 Task: For heading Calibri with Bold.  font size for heading24,  'Change the font style of data to'Bell MT.  and font size to 16,  Change the alignment of both headline & data to Align middle & Align Center.  In the sheet   Fusion Sales log book
Action: Mouse moved to (177, 248)
Screenshot: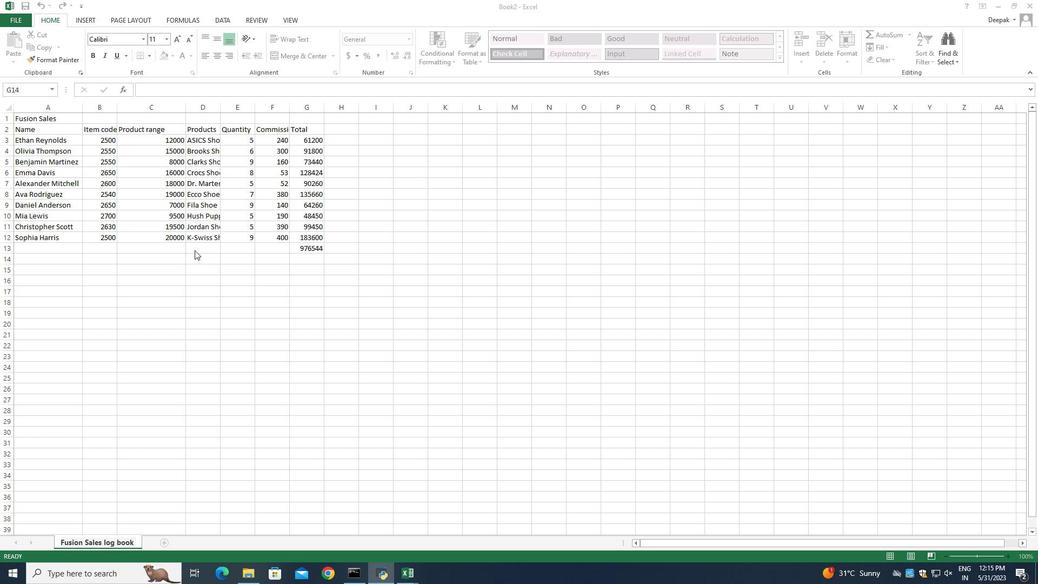 
Action: Mouse scrolled (177, 248) with delta (0, 0)
Screenshot: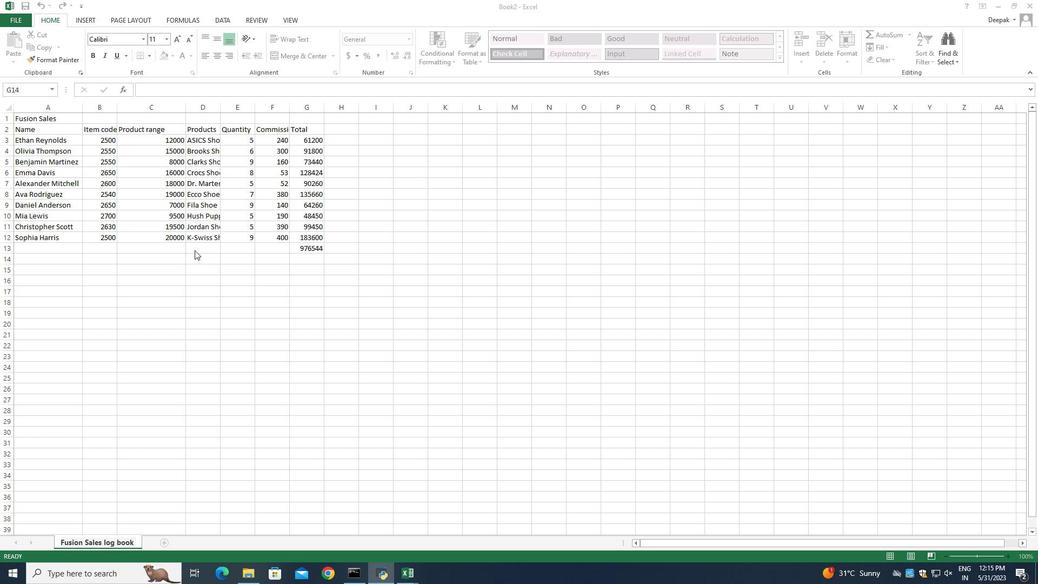 
Action: Mouse moved to (176, 248)
Screenshot: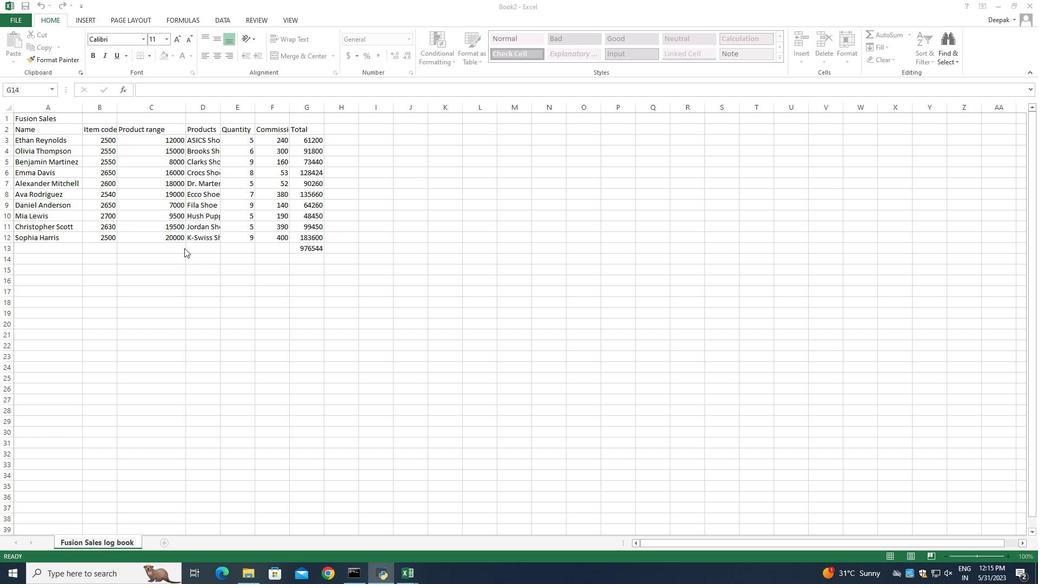 
Action: Mouse scrolled (176, 248) with delta (0, 0)
Screenshot: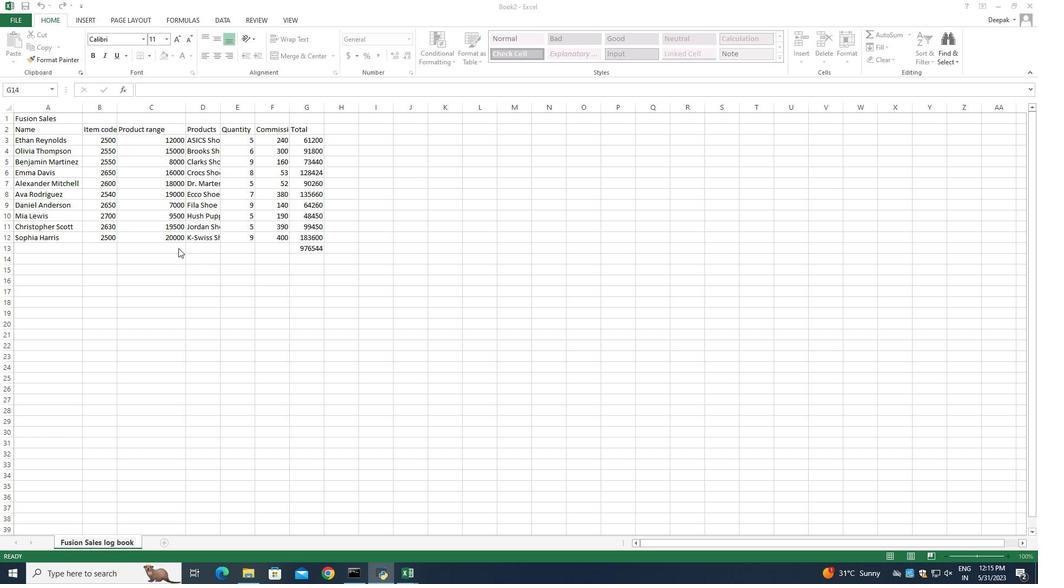
Action: Mouse moved to (25, 126)
Screenshot: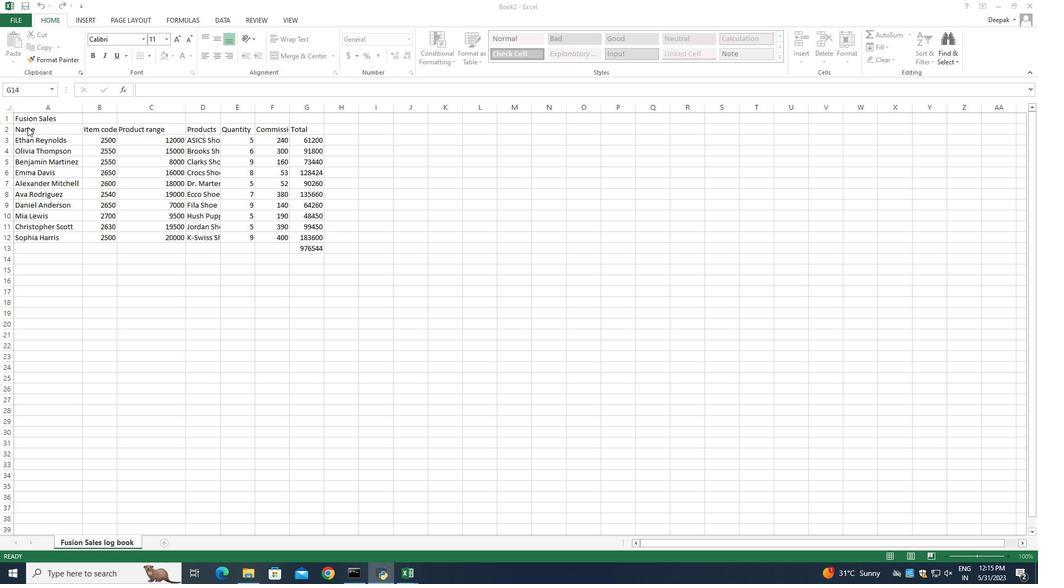 
Action: Mouse pressed left at (25, 126)
Screenshot: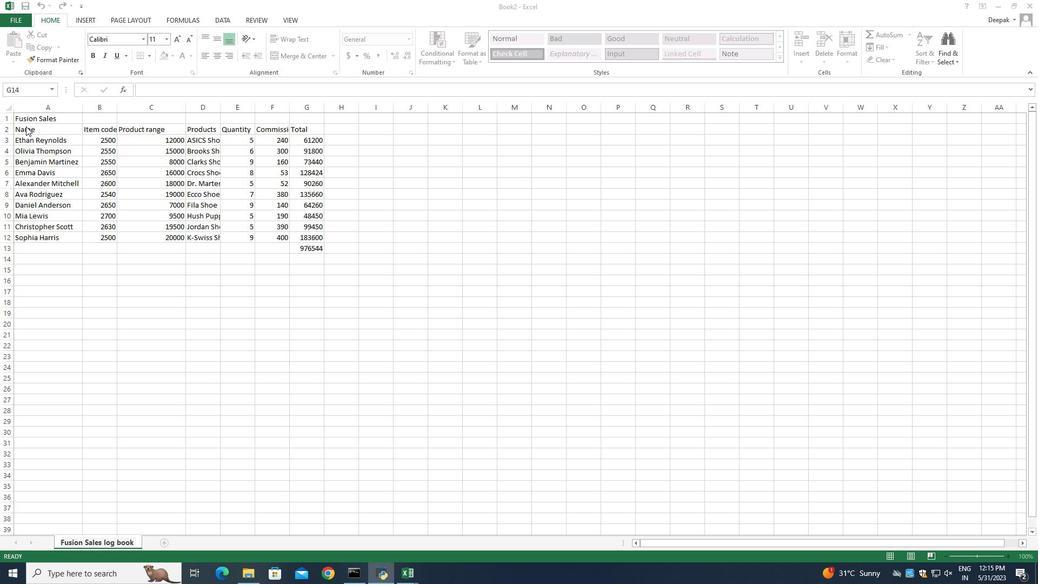 
Action: Mouse moved to (17, 129)
Screenshot: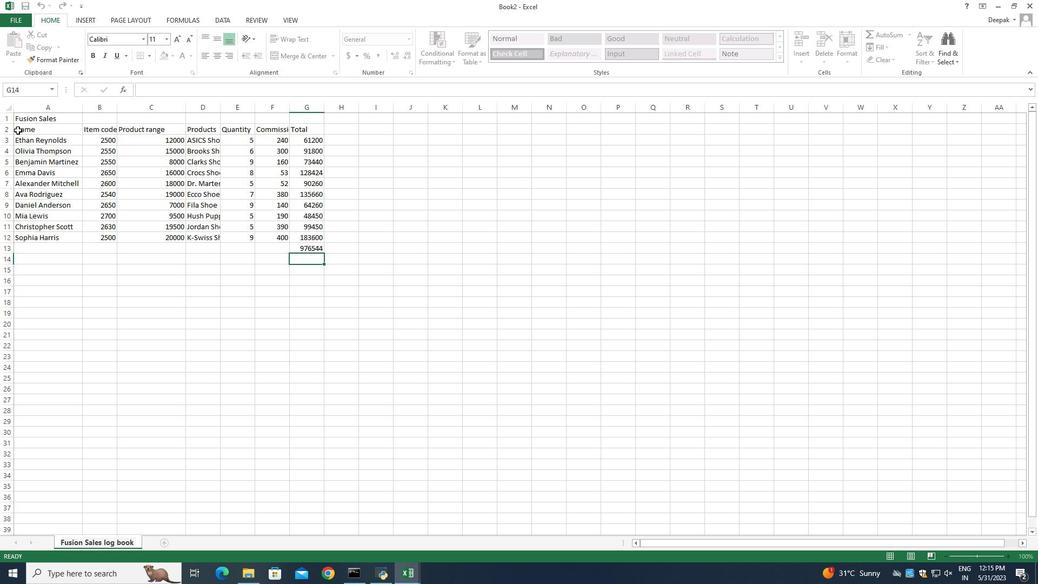 
Action: Mouse pressed left at (17, 129)
Screenshot: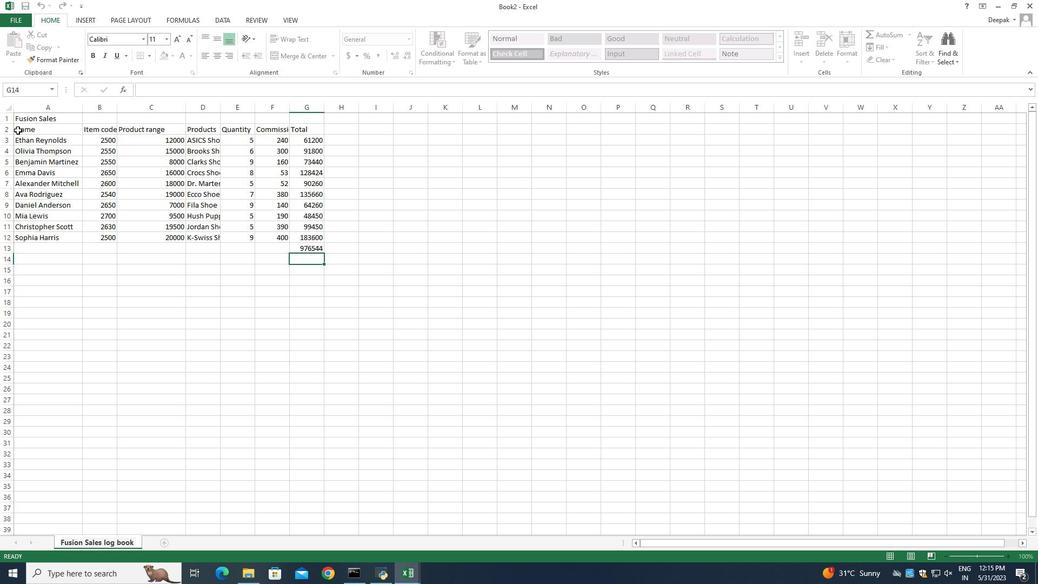 
Action: Mouse moved to (141, 40)
Screenshot: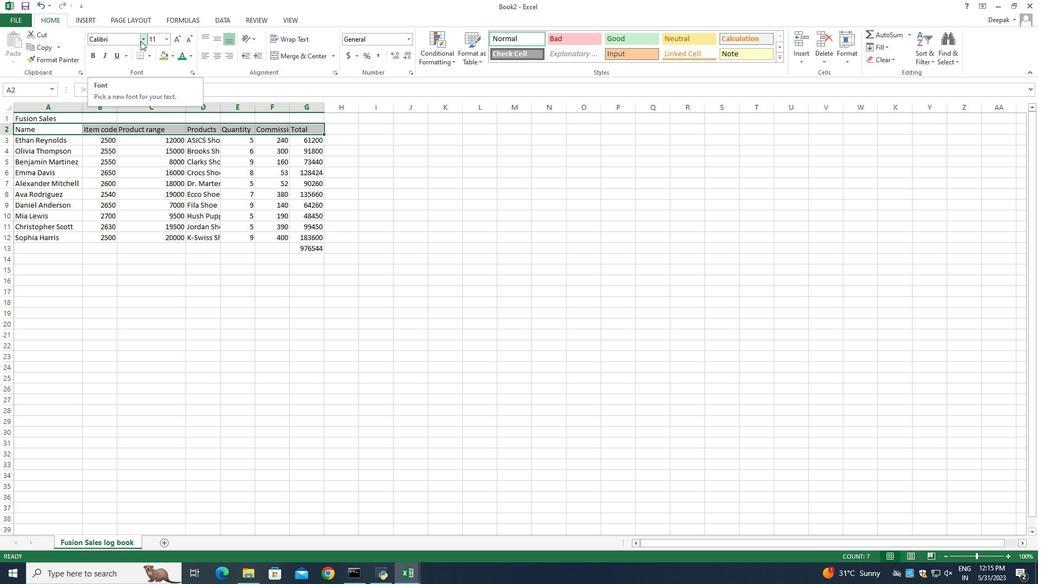 
Action: Mouse pressed left at (141, 40)
Screenshot: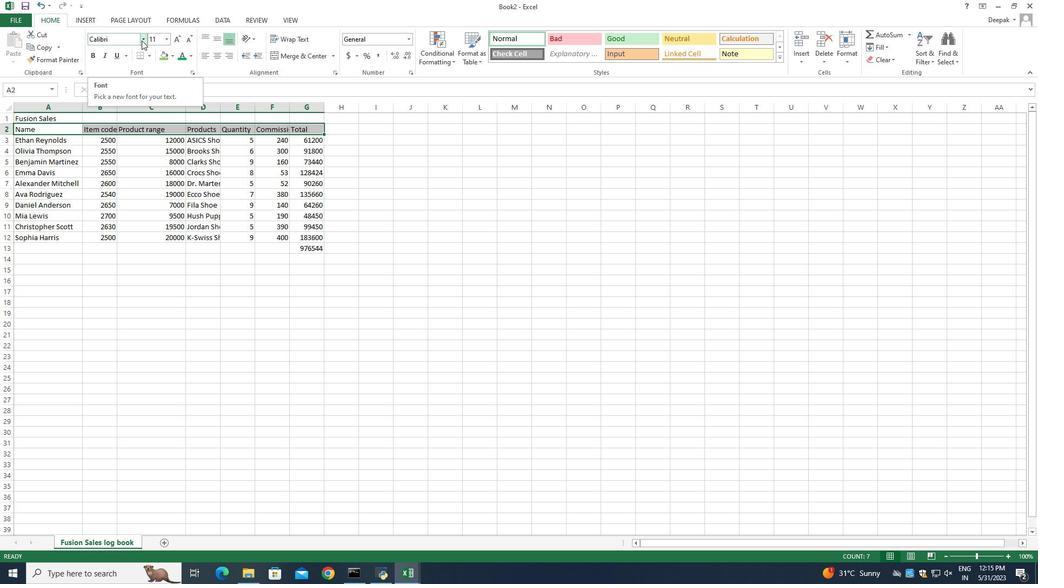 
Action: Mouse moved to (147, 78)
Screenshot: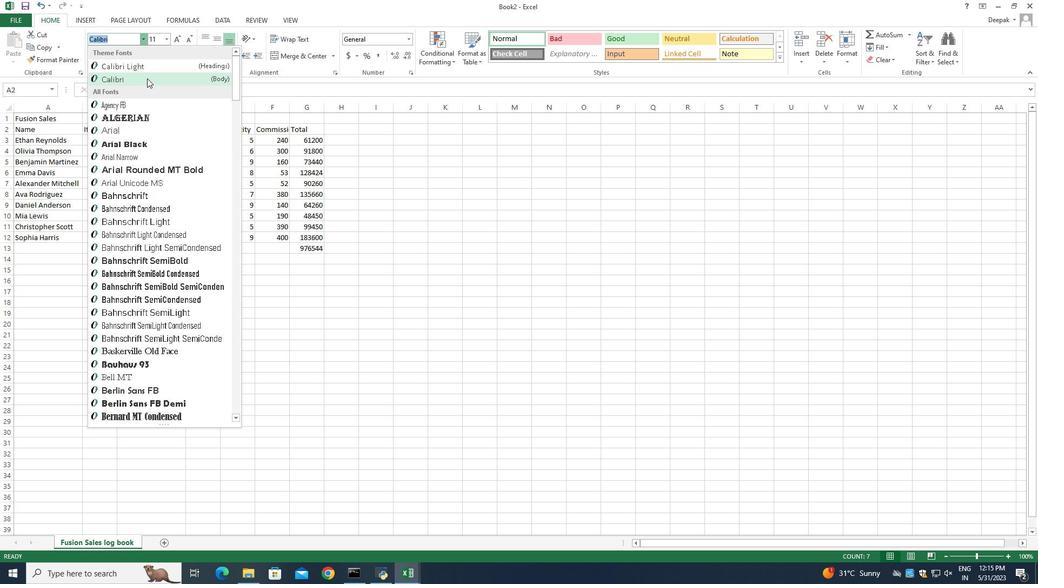 
Action: Mouse pressed left at (147, 78)
Screenshot: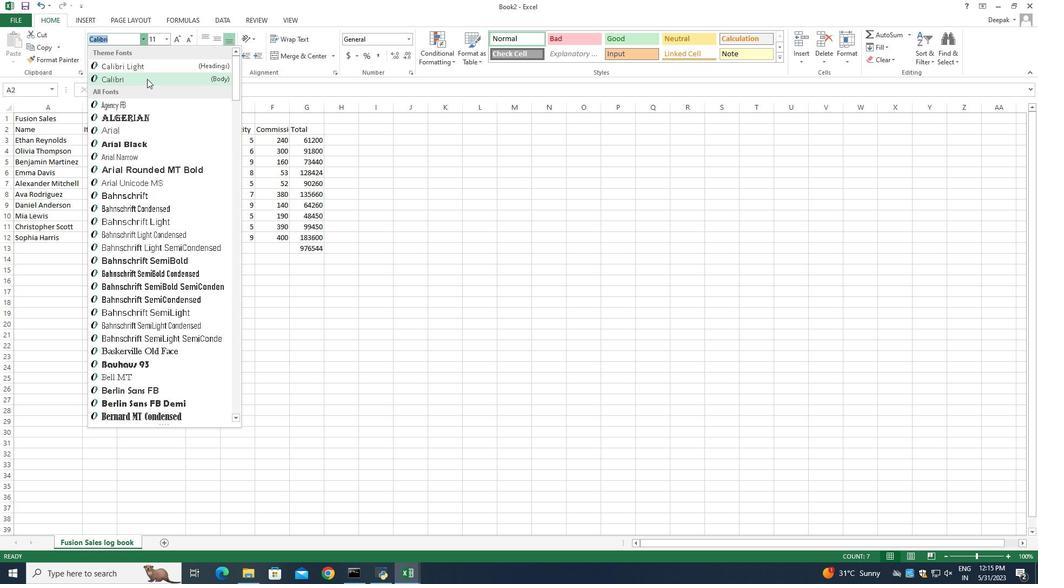 
Action: Mouse moved to (88, 56)
Screenshot: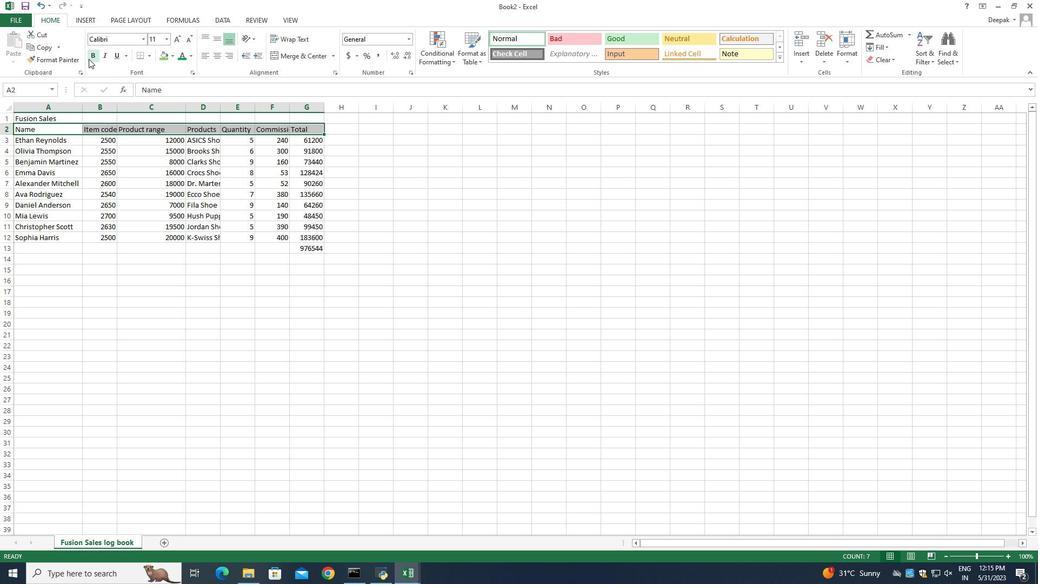 
Action: Mouse pressed left at (88, 56)
Screenshot: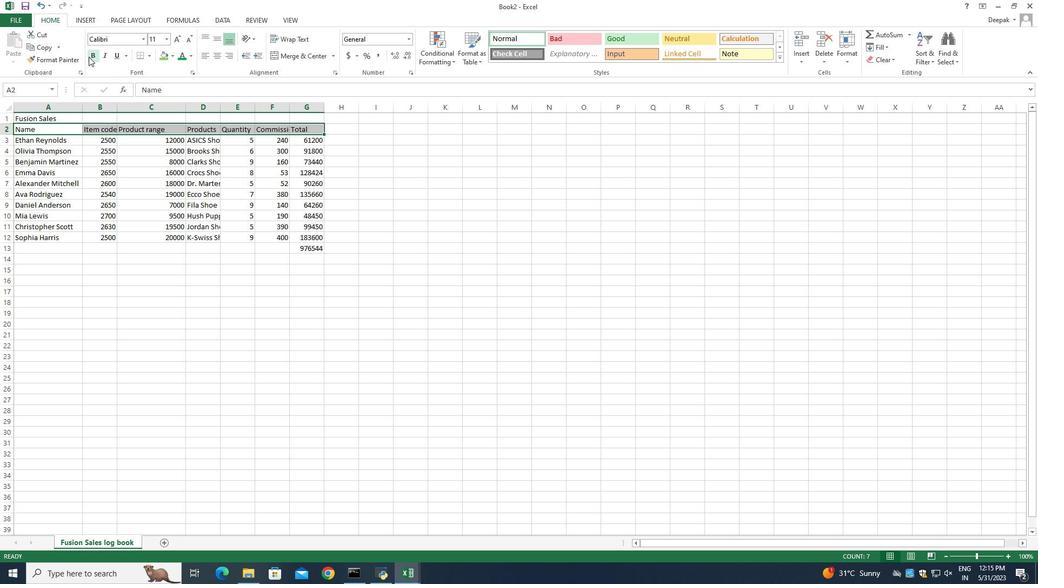 
Action: Mouse moved to (166, 40)
Screenshot: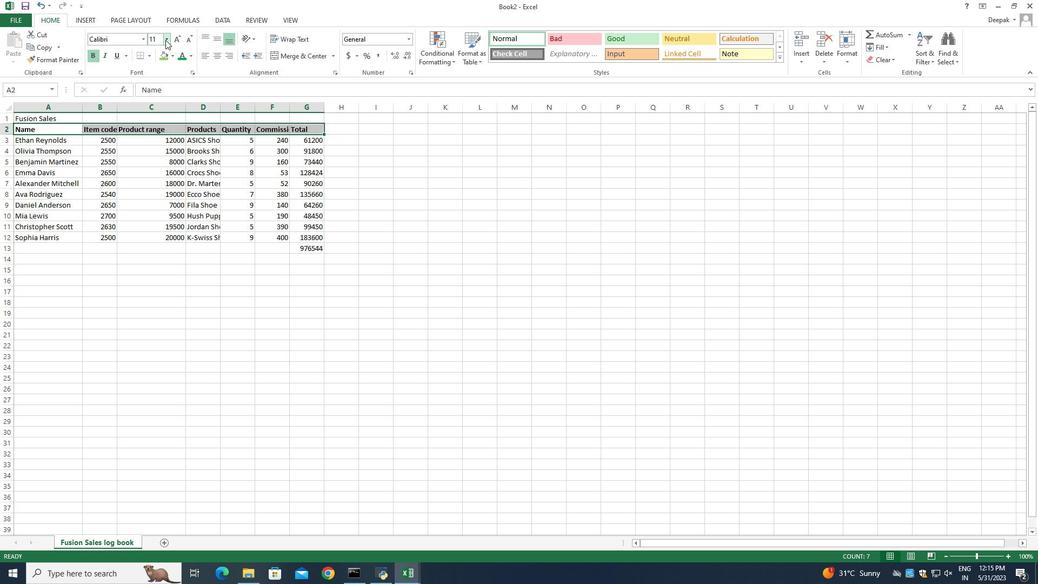 
Action: Mouse pressed left at (166, 40)
Screenshot: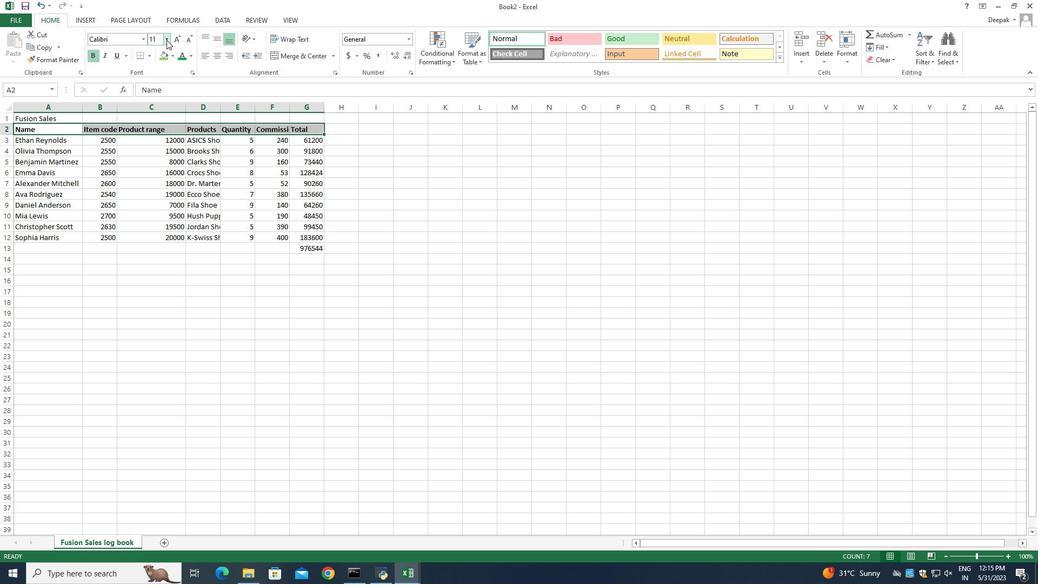 
Action: Mouse moved to (158, 152)
Screenshot: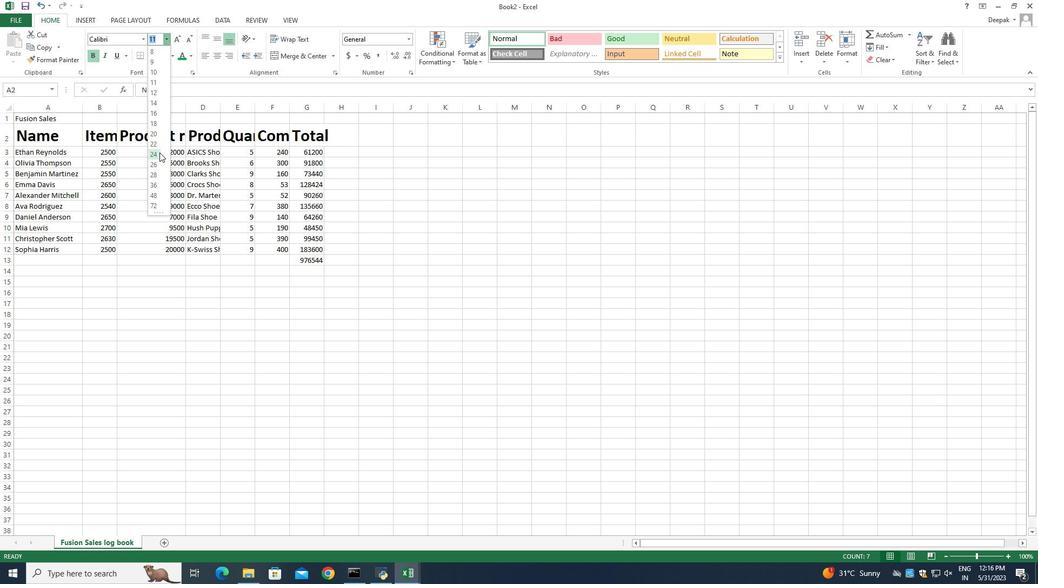 
Action: Mouse pressed left at (158, 152)
Screenshot: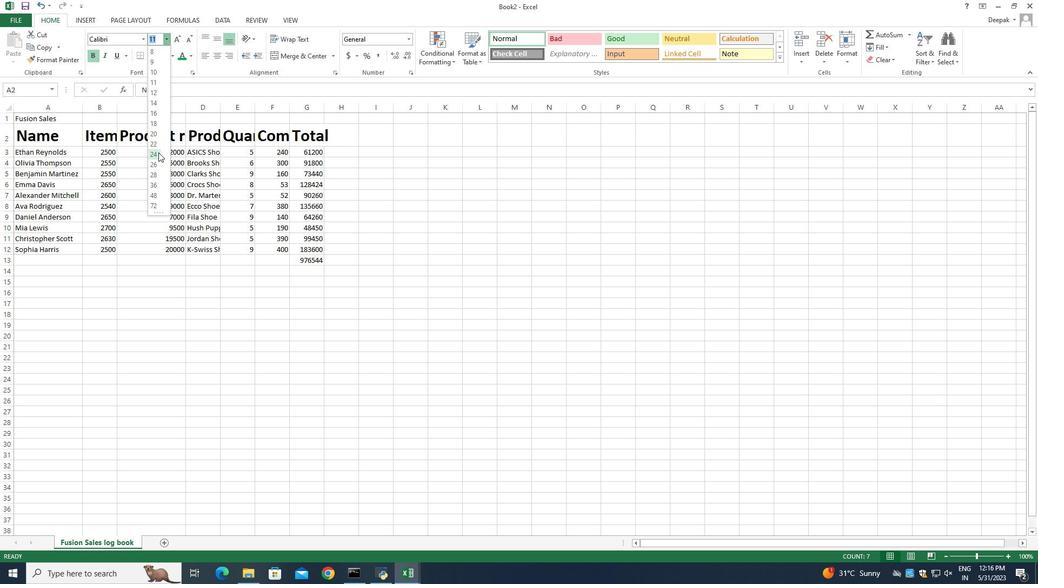 
Action: Mouse moved to (20, 153)
Screenshot: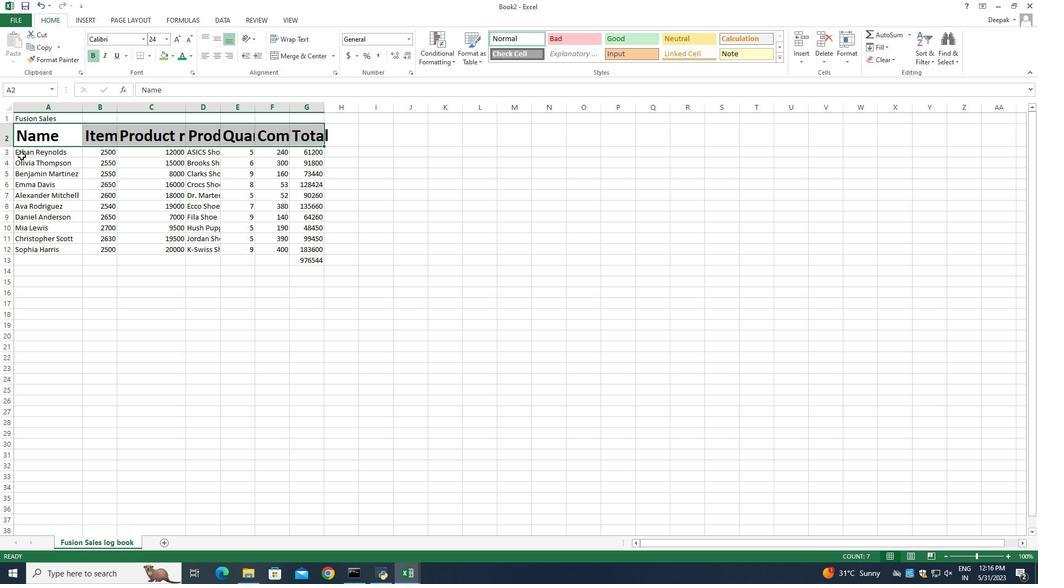 
Action: Mouse pressed left at (20, 153)
Screenshot: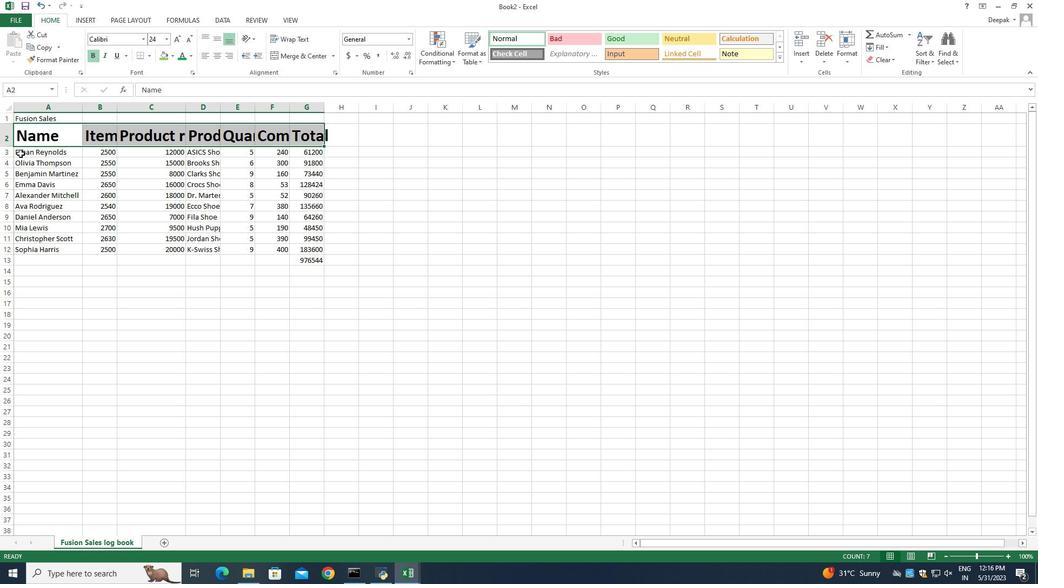 
Action: Mouse moved to (142, 38)
Screenshot: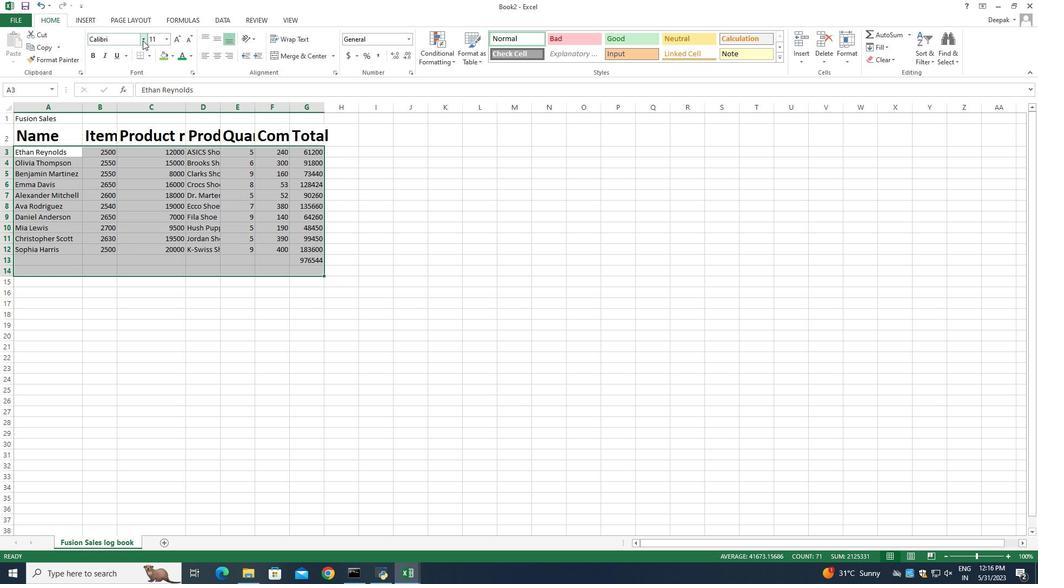
Action: Mouse pressed left at (142, 38)
Screenshot: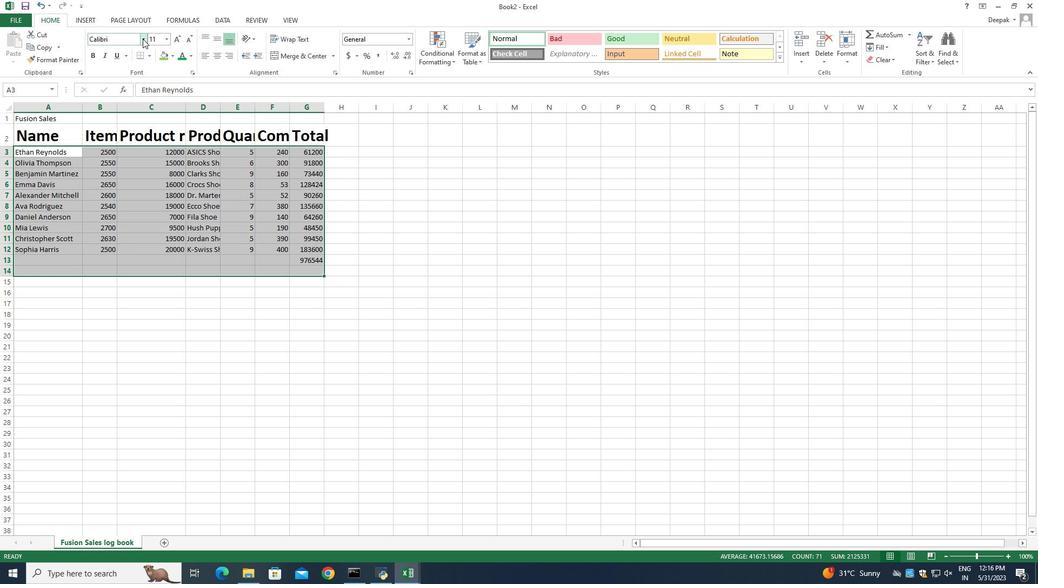 
Action: Mouse moved to (146, 124)
Screenshot: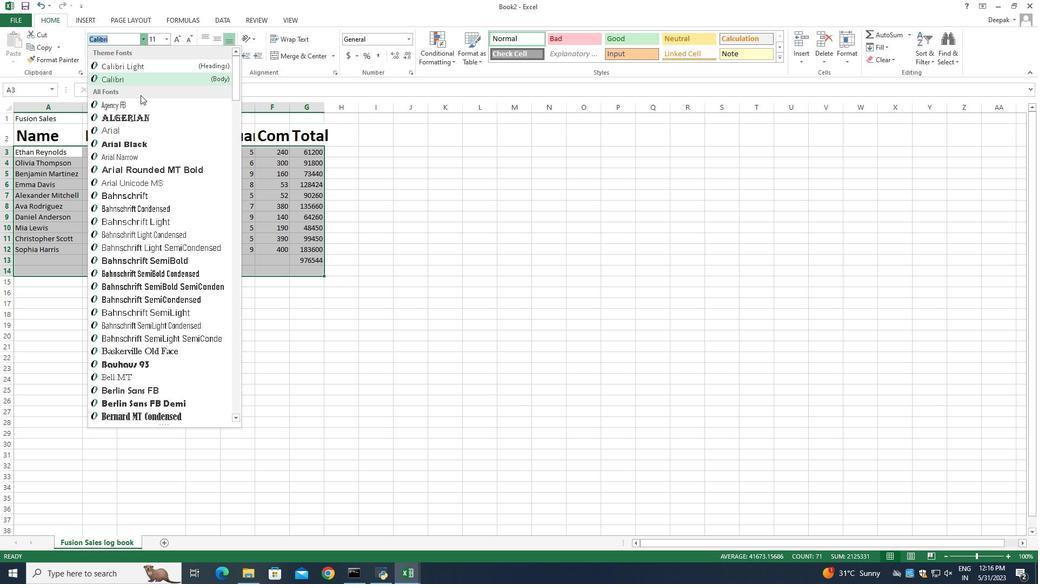
Action: Mouse scrolled (146, 124) with delta (0, 0)
Screenshot: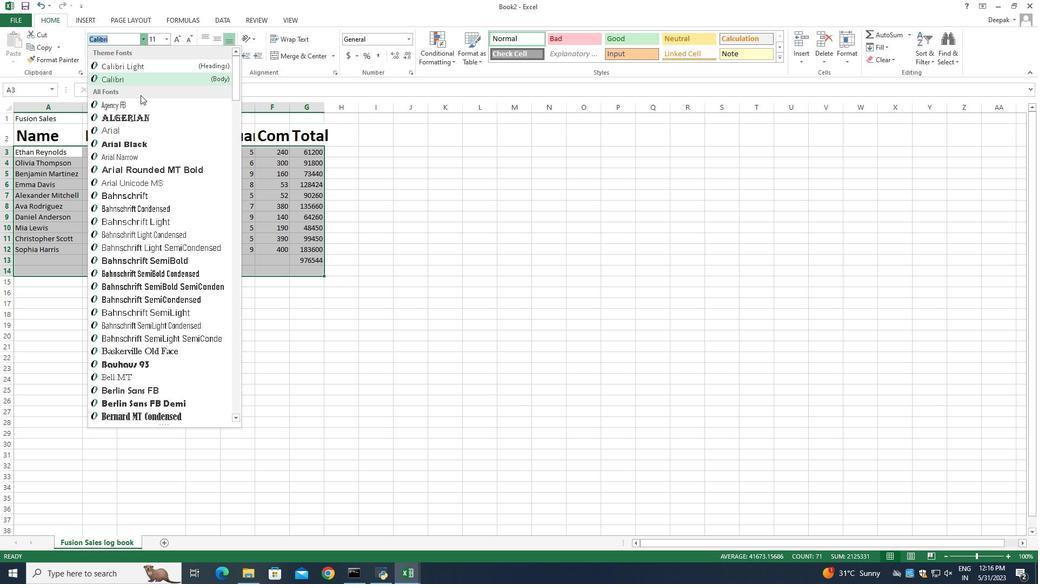 
Action: Mouse moved to (147, 127)
Screenshot: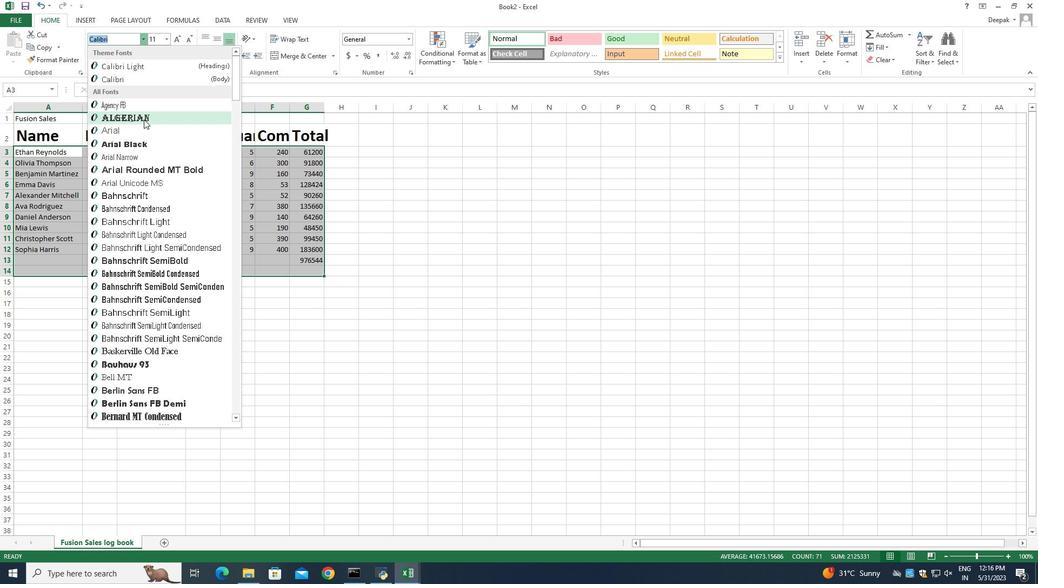 
Action: Mouse scrolled (147, 127) with delta (0, 0)
Screenshot: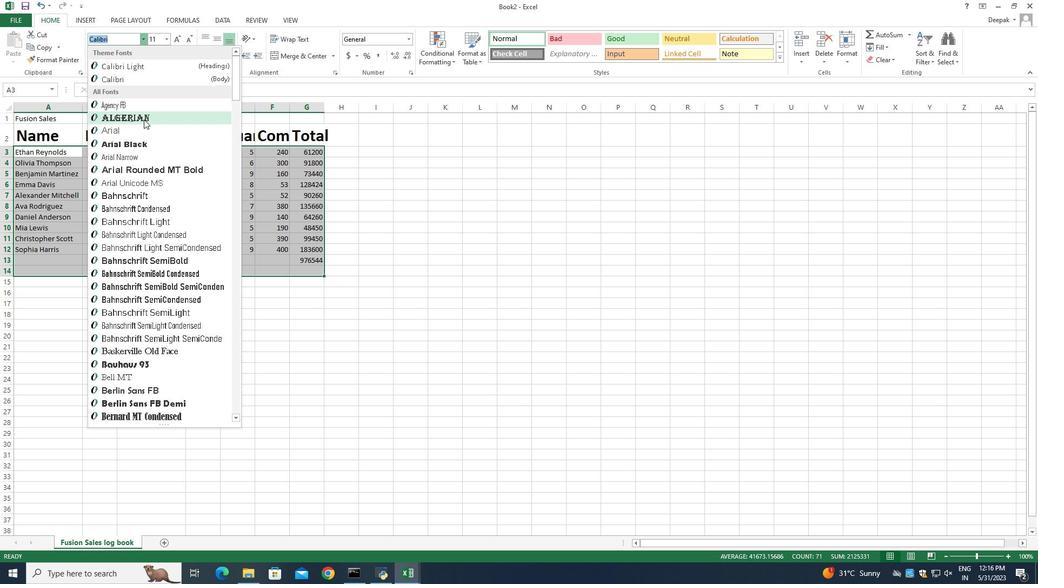 
Action: Mouse moved to (147, 128)
Screenshot: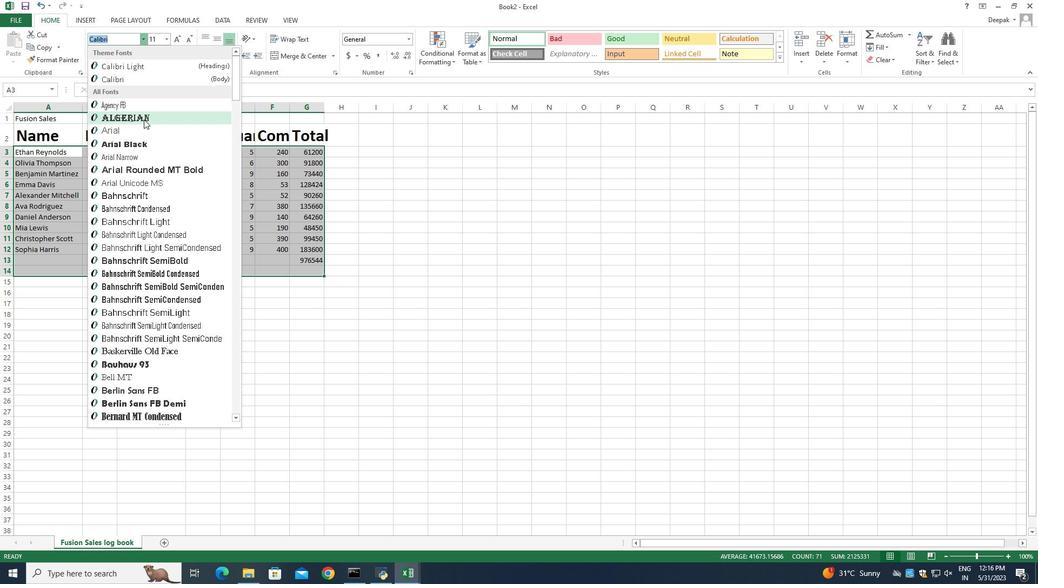 
Action: Mouse scrolled (147, 128) with delta (0, 0)
Screenshot: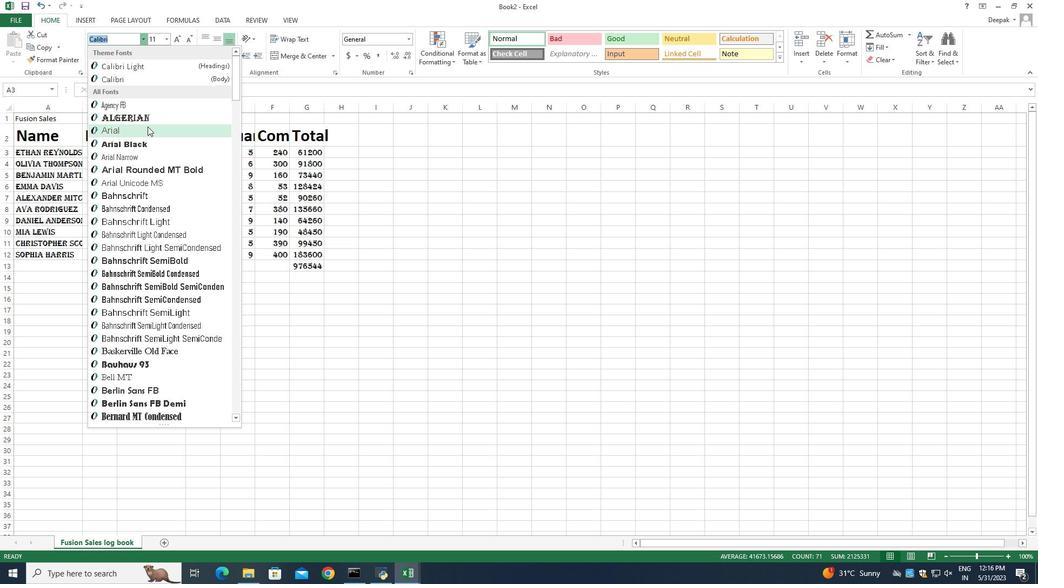 
Action: Mouse scrolled (147, 128) with delta (0, 0)
Screenshot: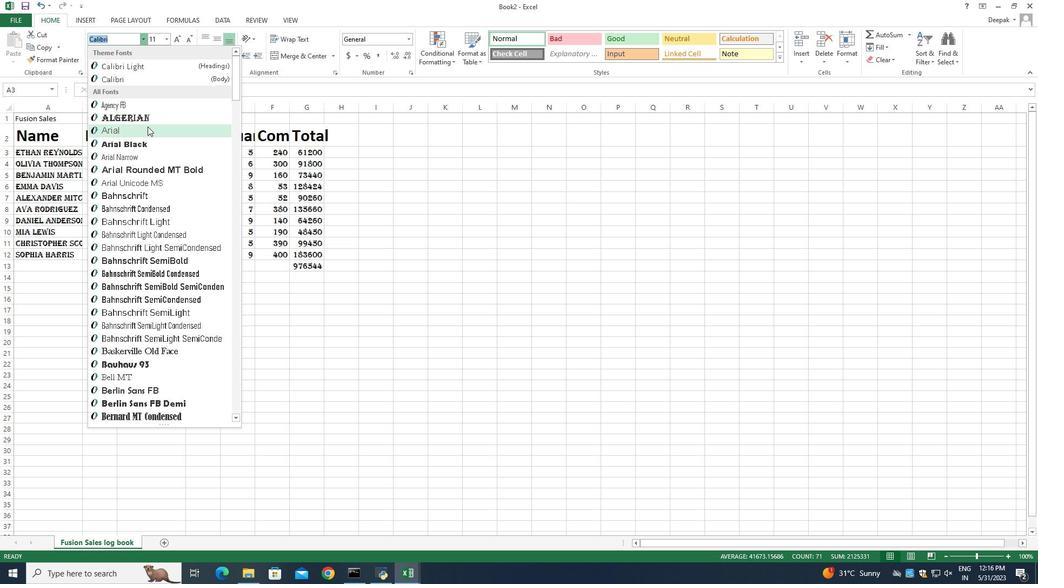 
Action: Mouse scrolled (147, 128) with delta (0, 0)
Screenshot: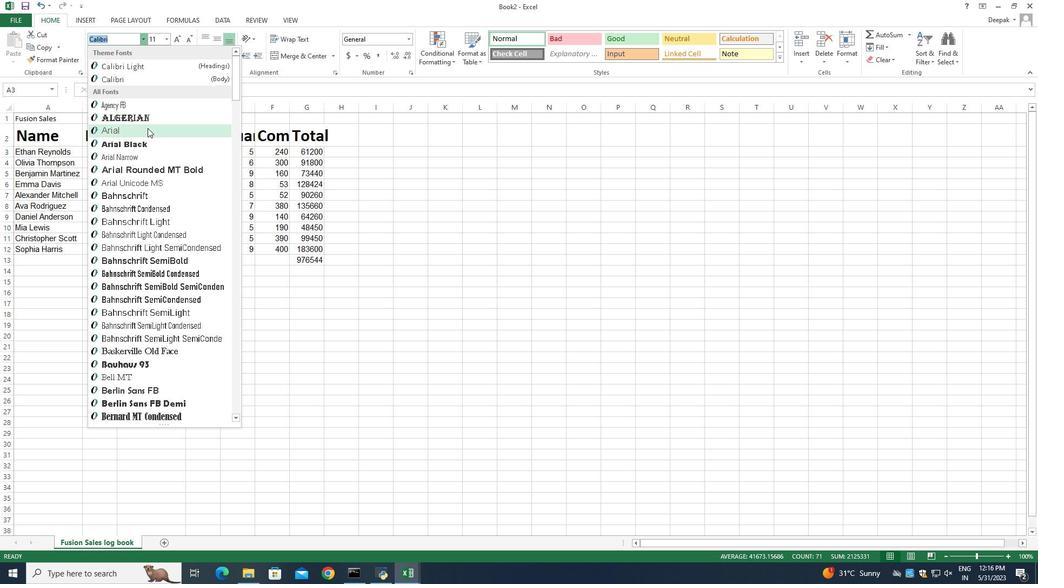 
Action: Mouse moved to (149, 375)
Screenshot: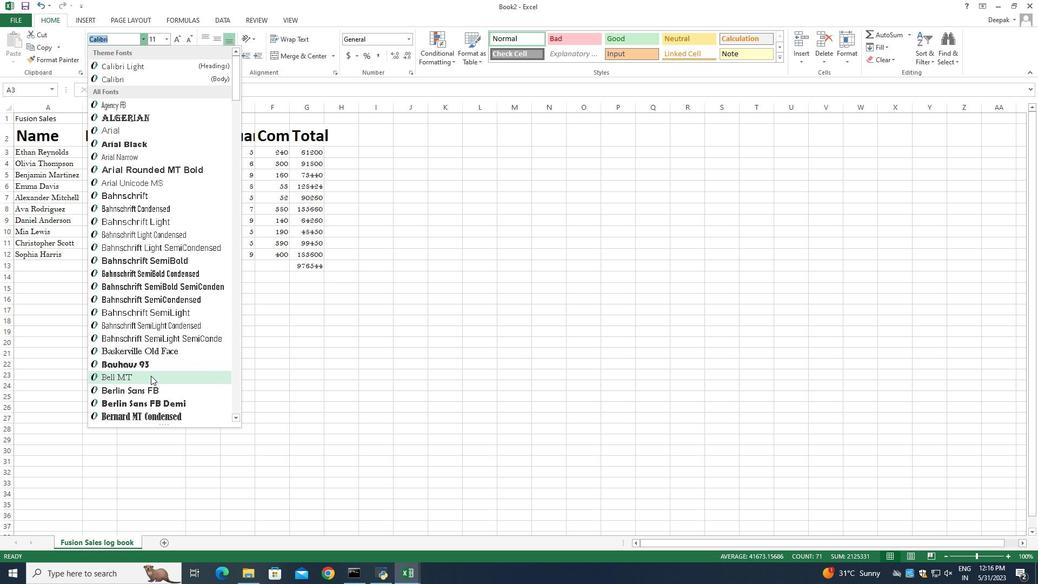 
Action: Mouse pressed left at (149, 375)
Screenshot: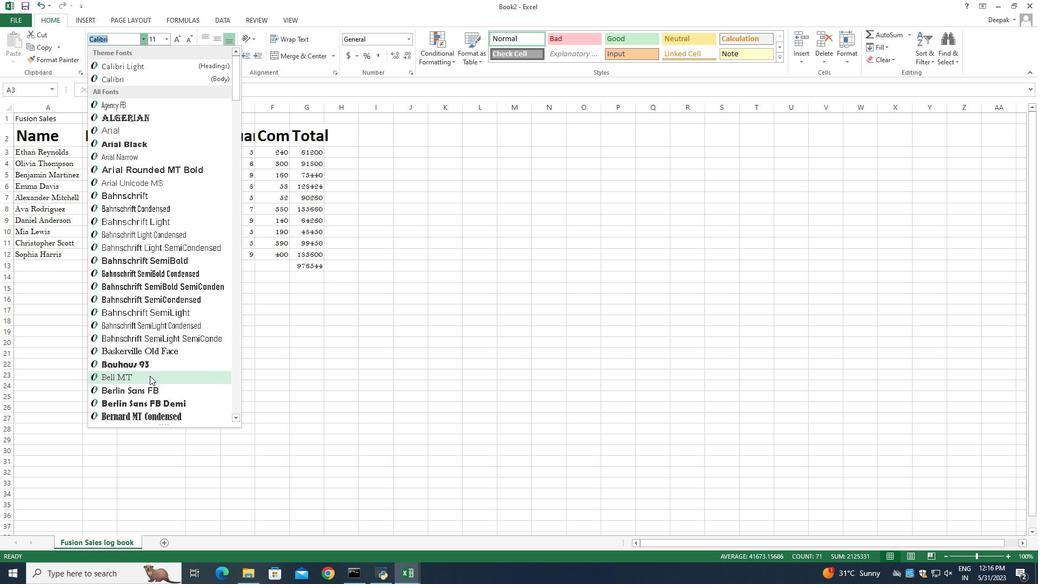 
Action: Mouse moved to (167, 39)
Screenshot: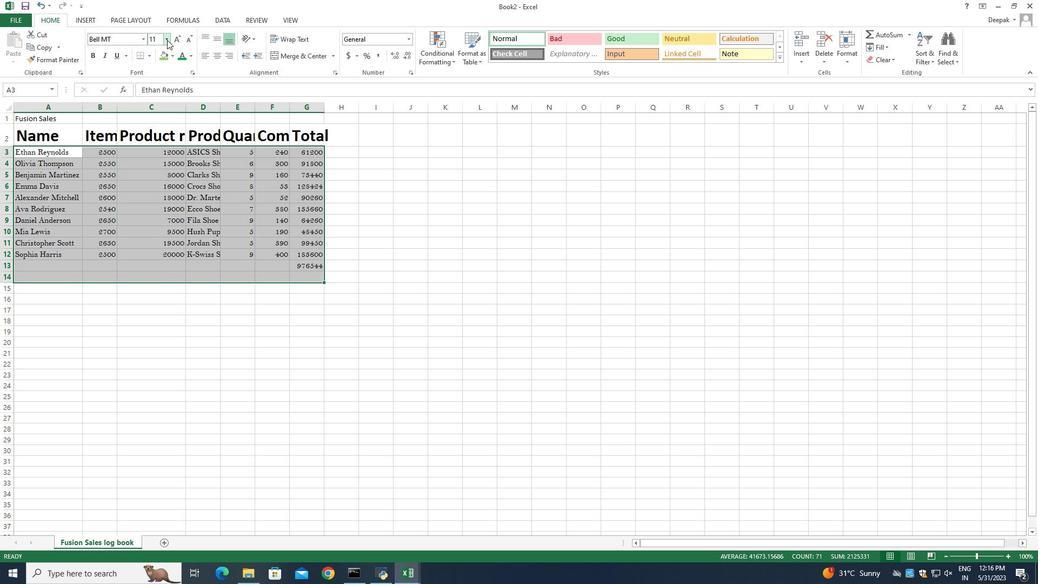 
Action: Mouse pressed left at (167, 39)
Screenshot: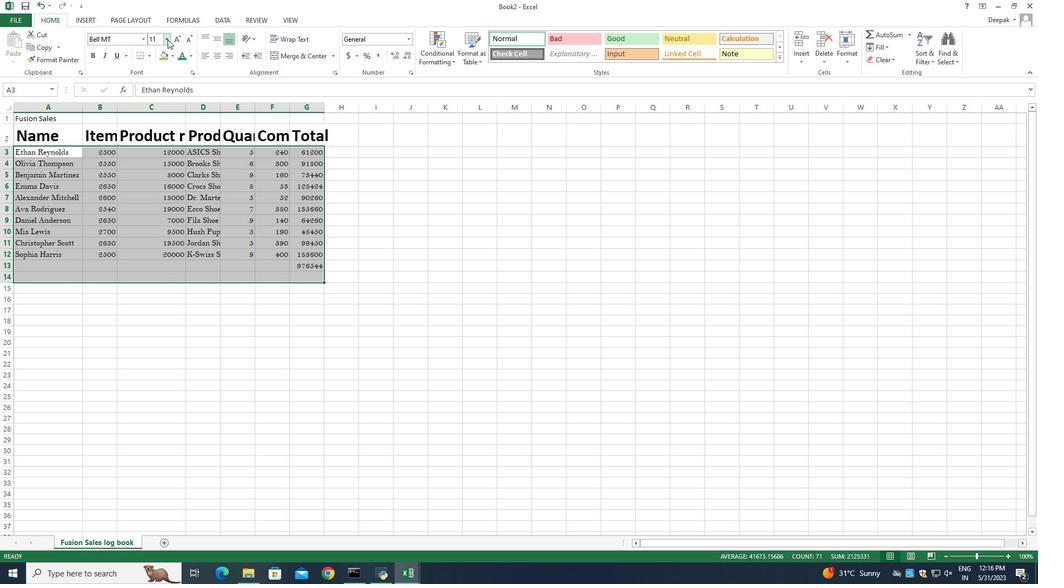 
Action: Mouse moved to (155, 113)
Screenshot: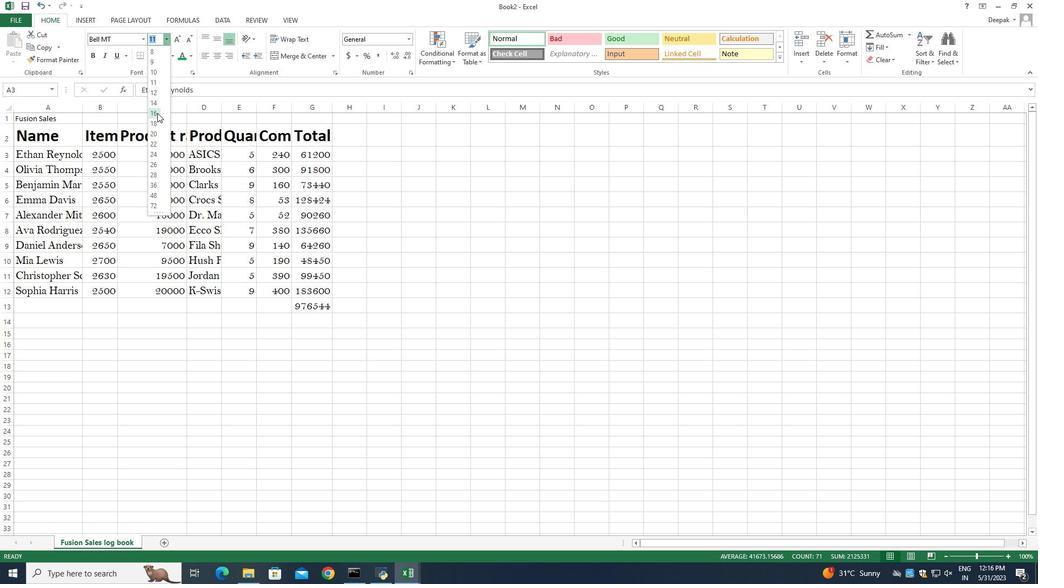 
Action: Mouse pressed left at (155, 113)
Screenshot: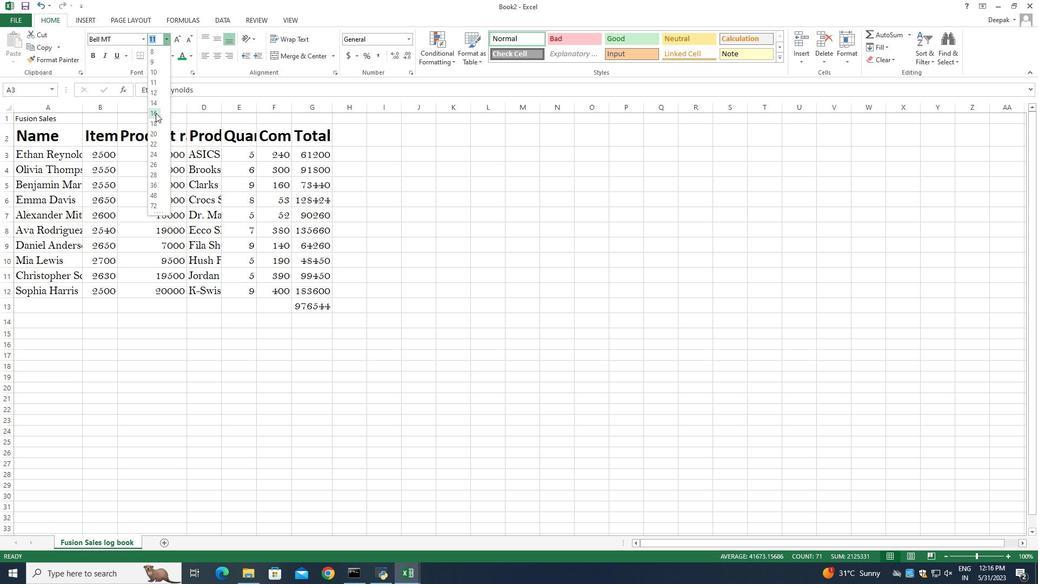 
Action: Mouse moved to (51, 137)
Screenshot: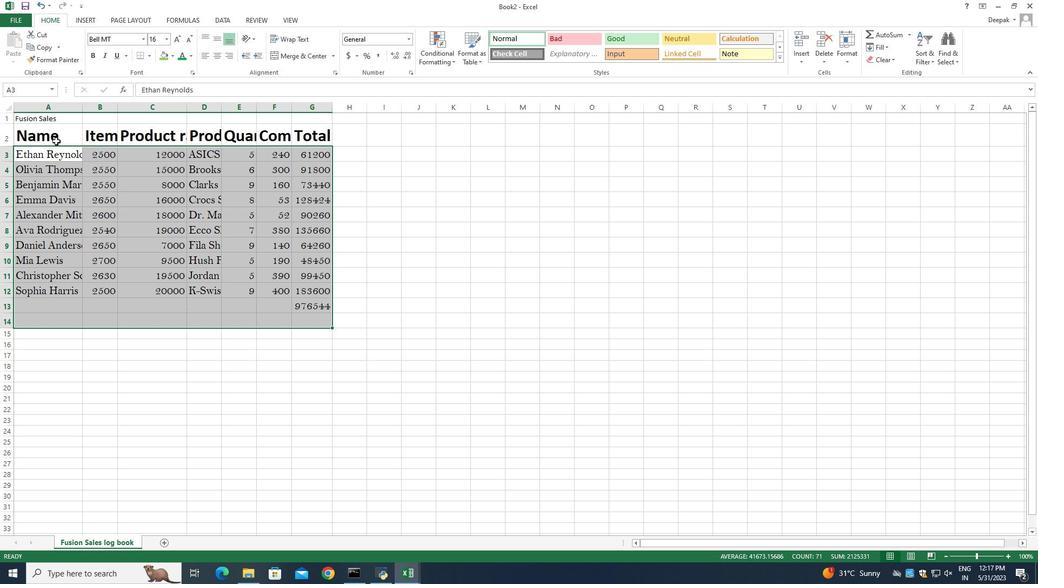 
Action: Mouse pressed left at (51, 137)
Screenshot: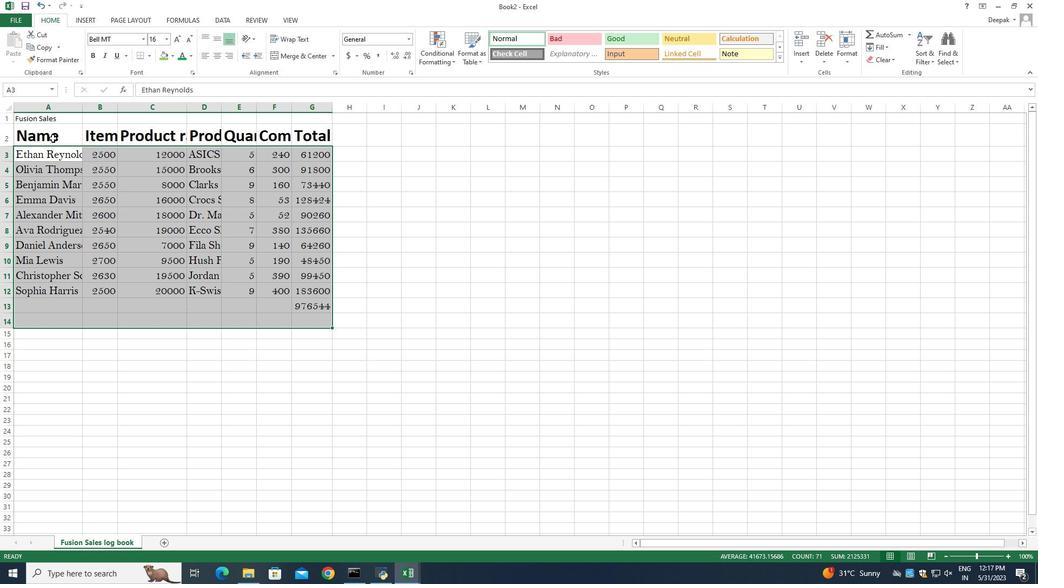 
Action: Mouse moved to (32, 131)
Screenshot: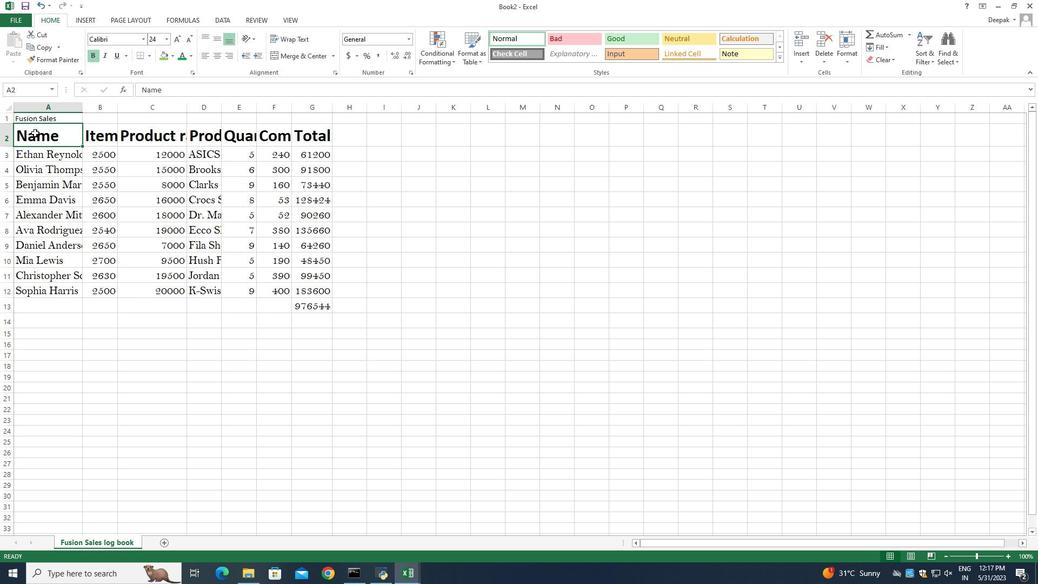 
Action: Mouse pressed left at (32, 131)
Screenshot: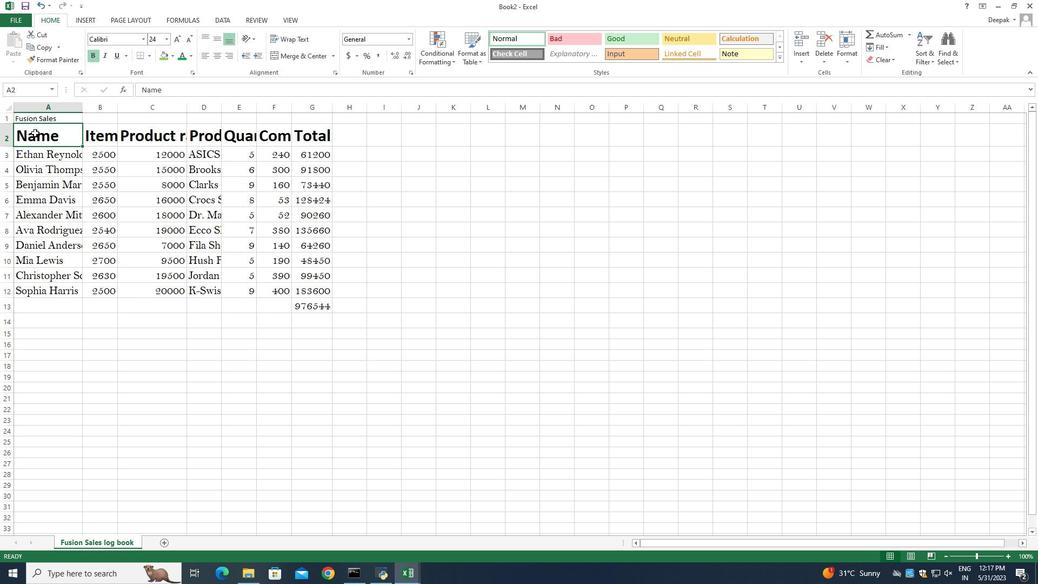 
Action: Mouse moved to (215, 39)
Screenshot: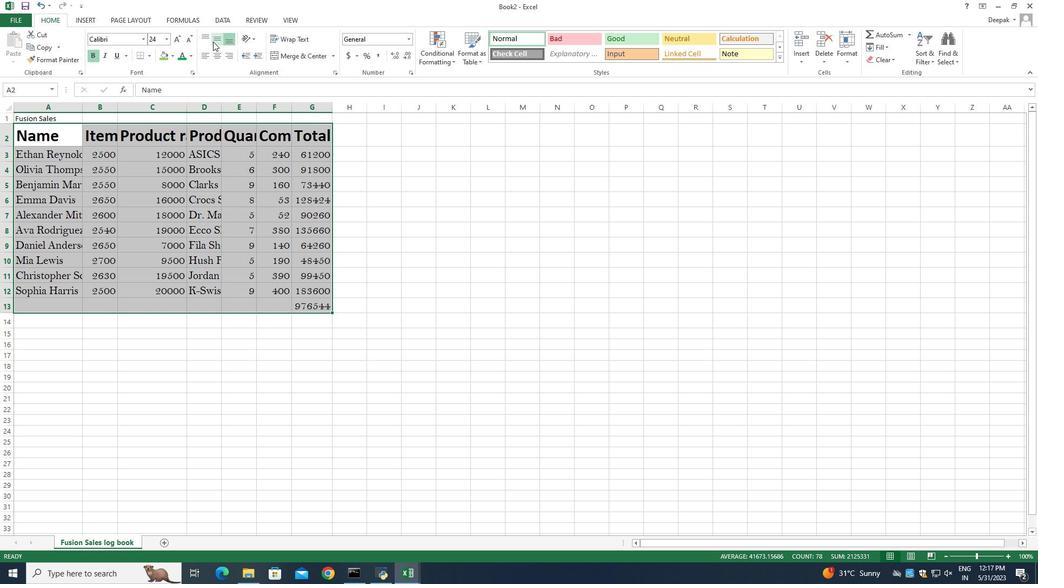 
Action: Mouse pressed left at (215, 39)
Screenshot: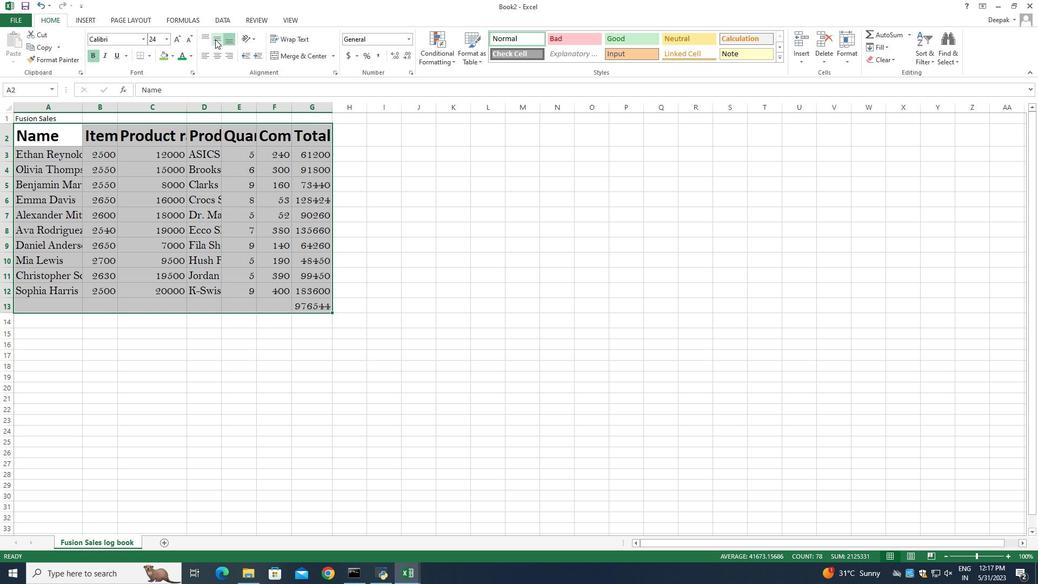
Action: Mouse moved to (216, 57)
Screenshot: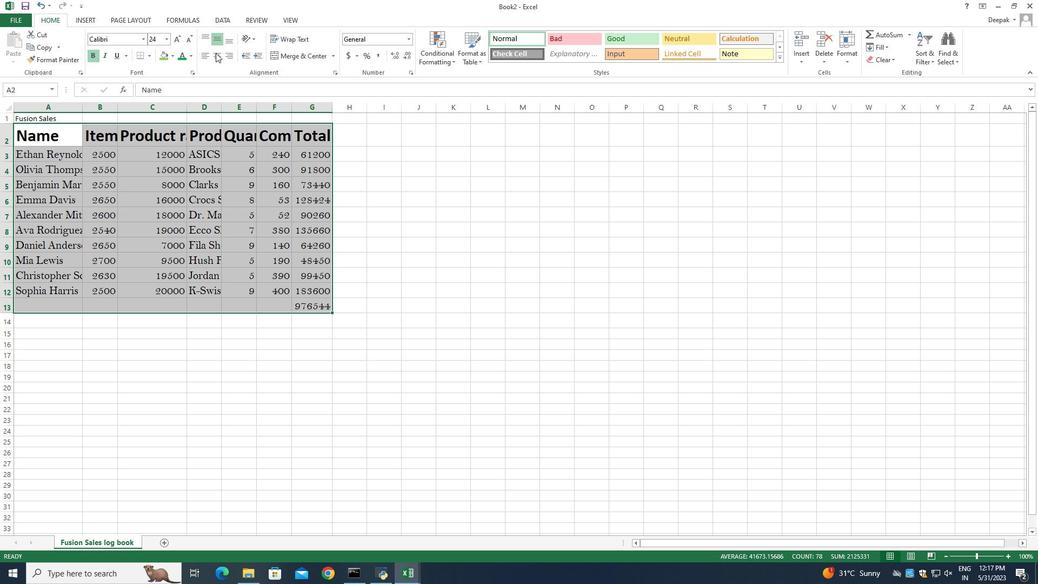 
Action: Mouse pressed left at (216, 57)
Screenshot: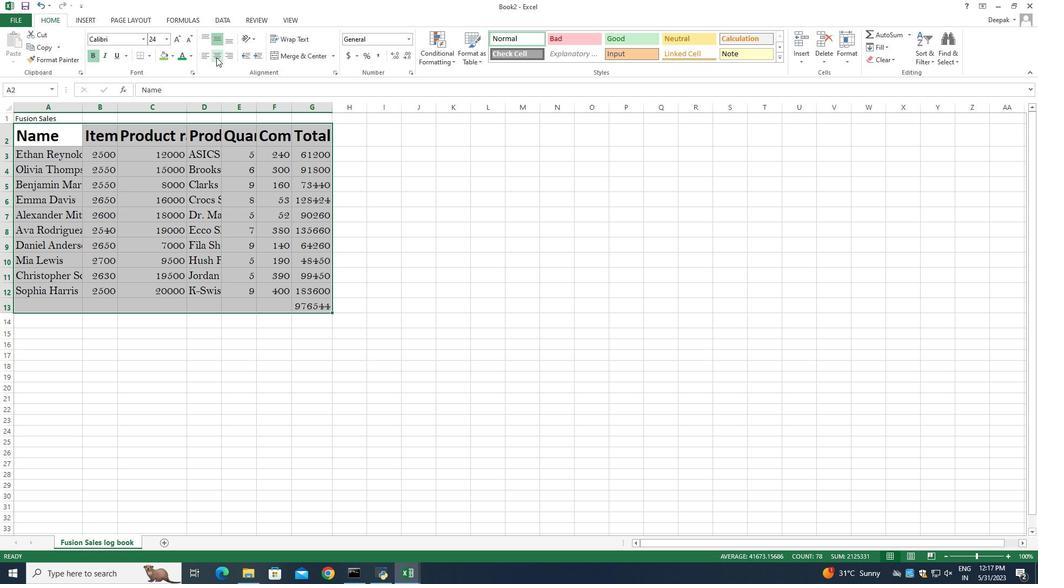 
Action: Mouse moved to (368, 149)
Screenshot: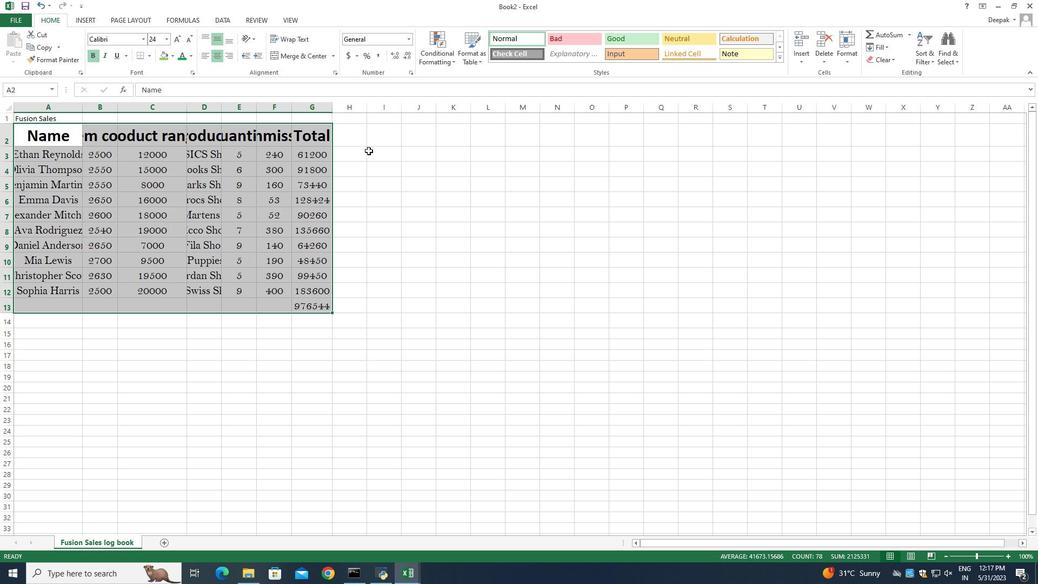 
Action: Mouse pressed left at (368, 149)
Screenshot: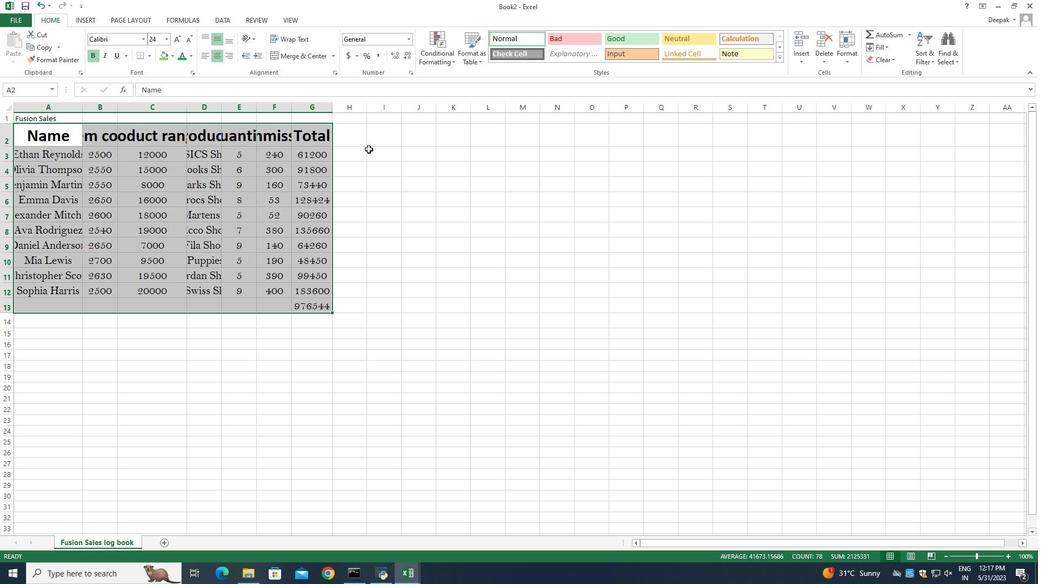 
Action: Mouse moved to (82, 107)
Screenshot: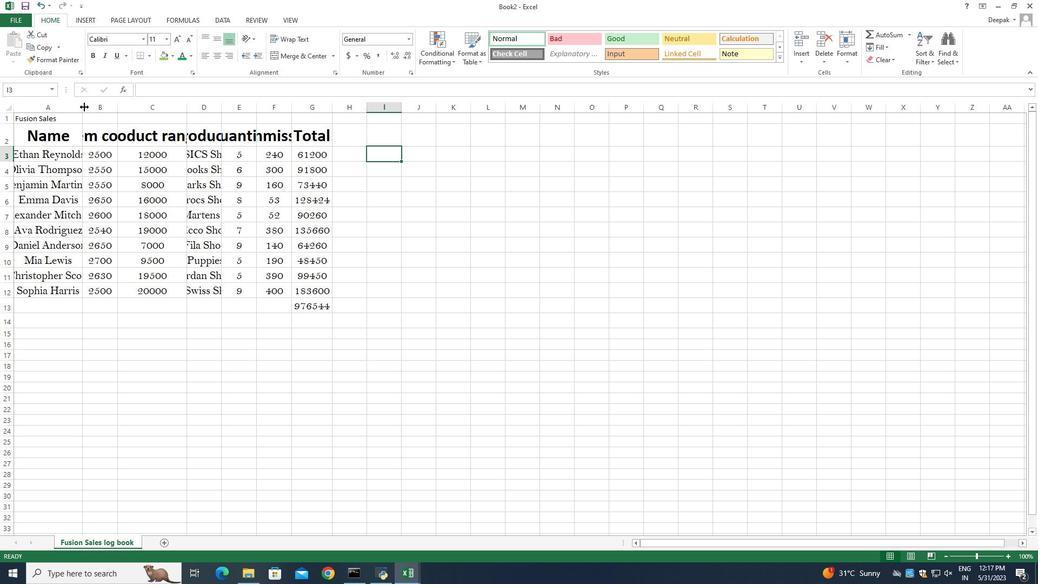 
Action: Mouse pressed left at (82, 107)
Screenshot: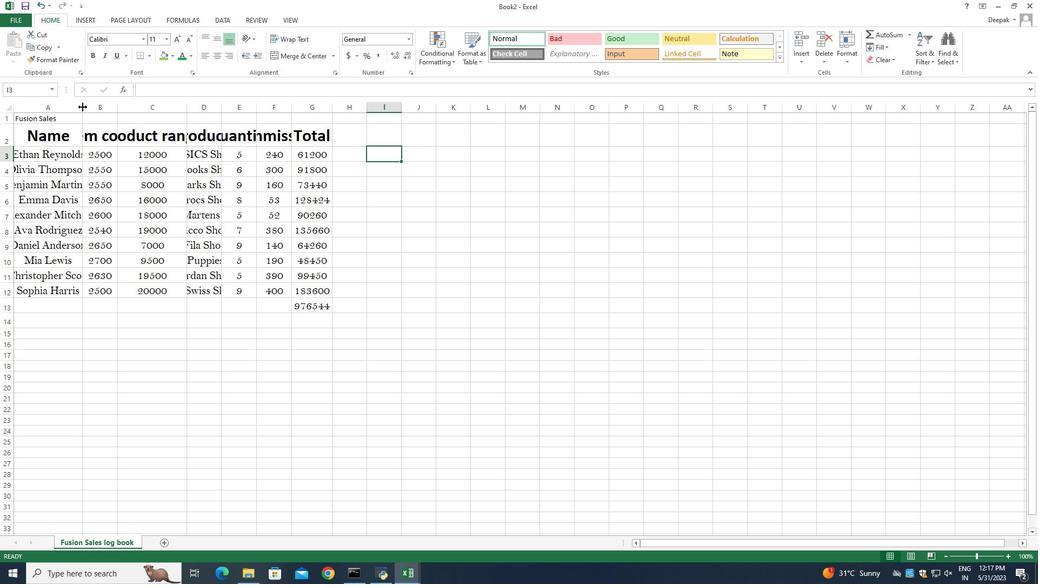 
Action: Mouse pressed left at (82, 107)
Screenshot: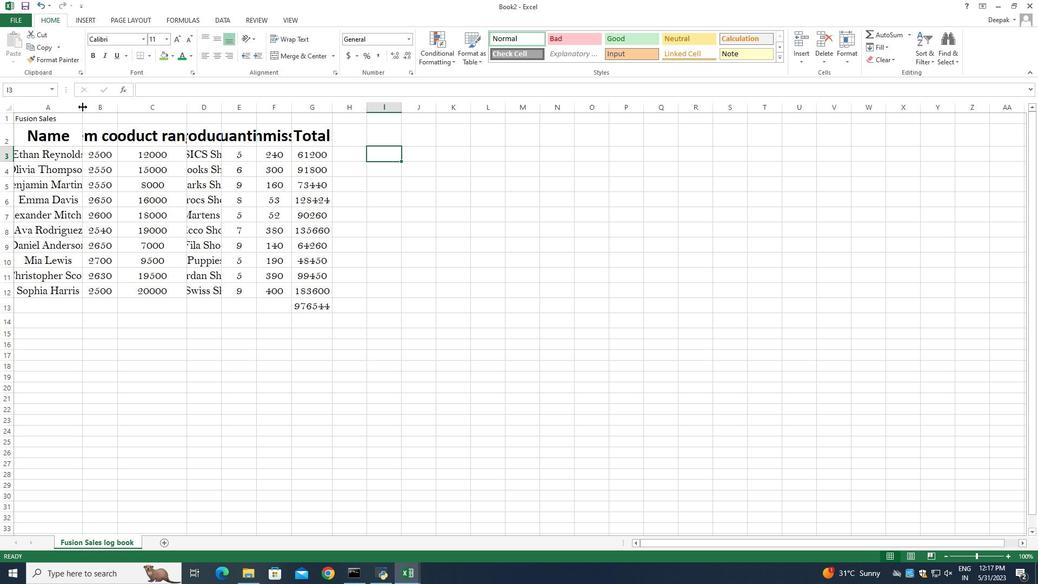 
Action: Mouse moved to (143, 109)
Screenshot: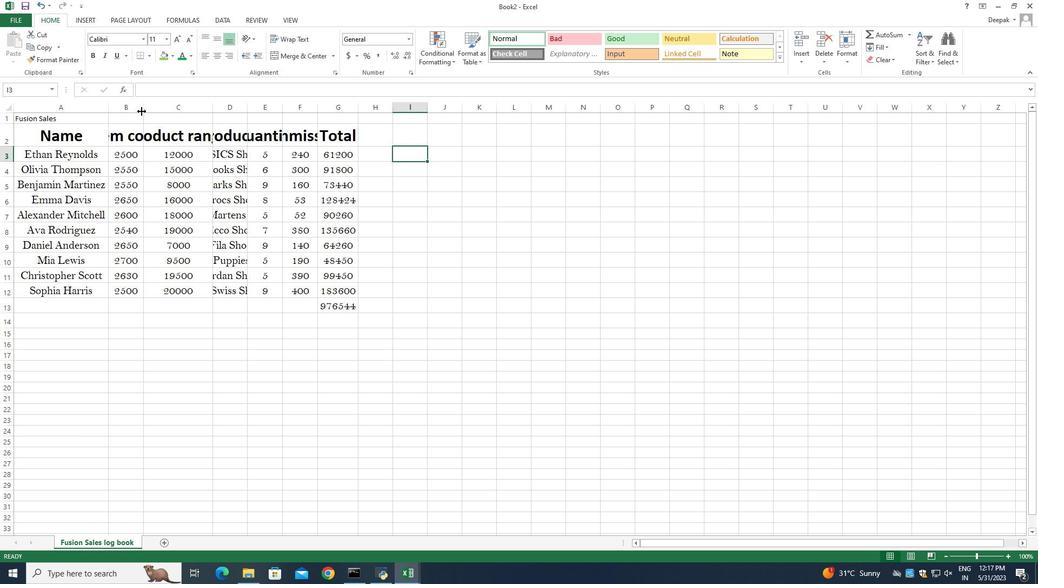 
Action: Mouse pressed left at (143, 109)
Screenshot: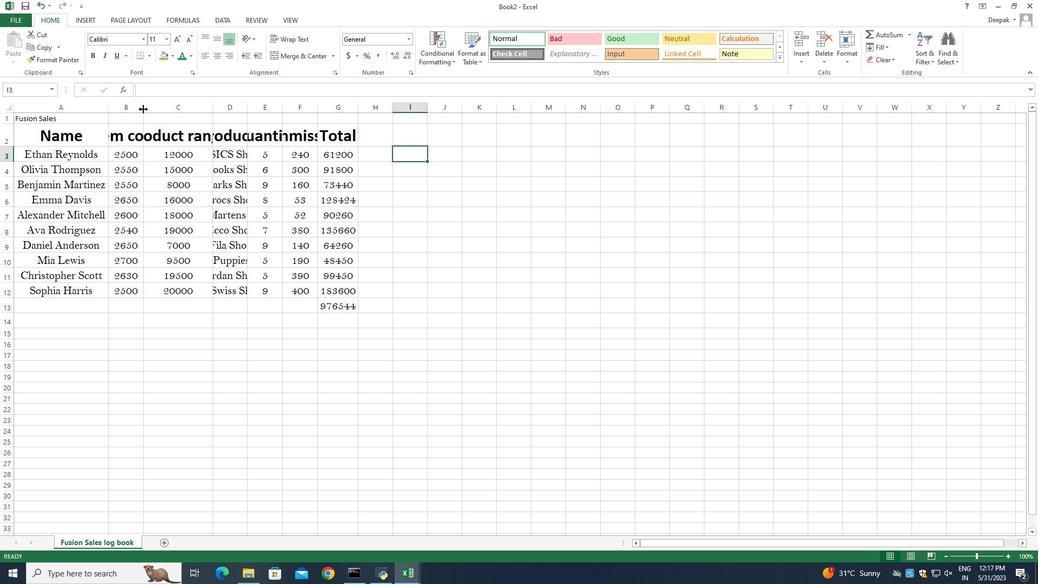 
Action: Mouse pressed left at (143, 109)
Screenshot: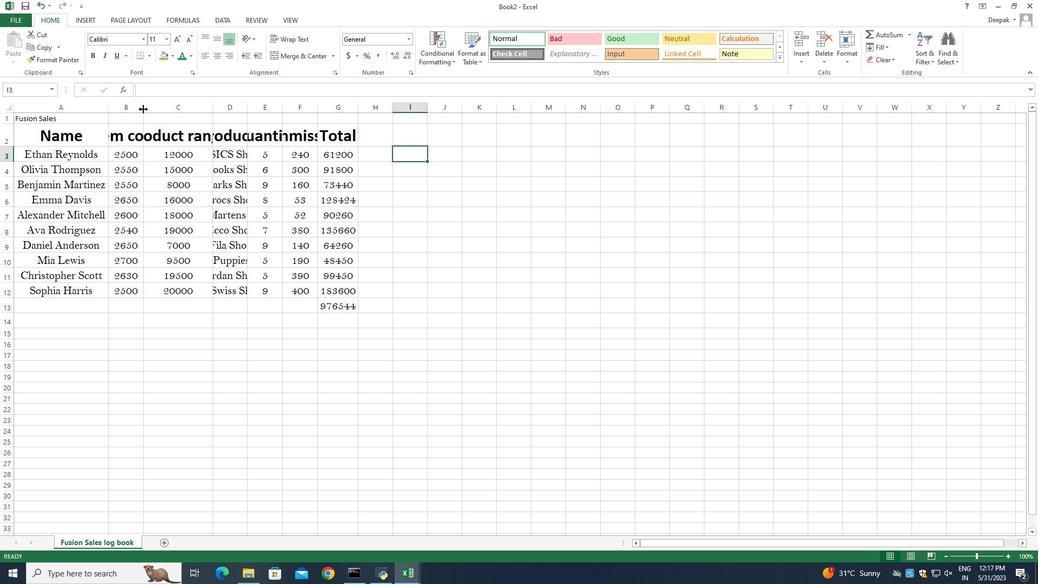 
Action: Mouse moved to (255, 105)
Screenshot: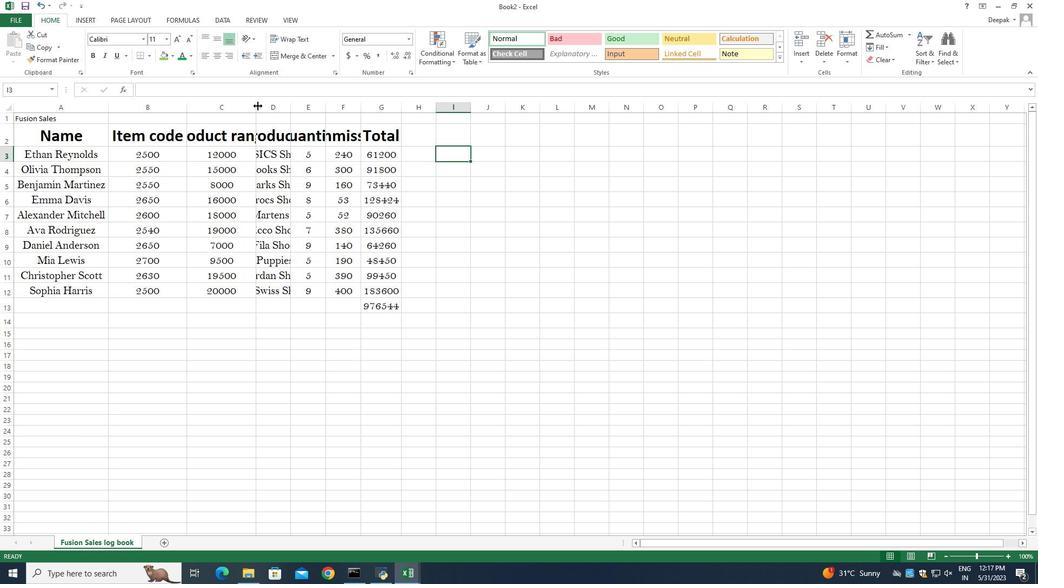 
Action: Mouse pressed left at (255, 105)
Screenshot: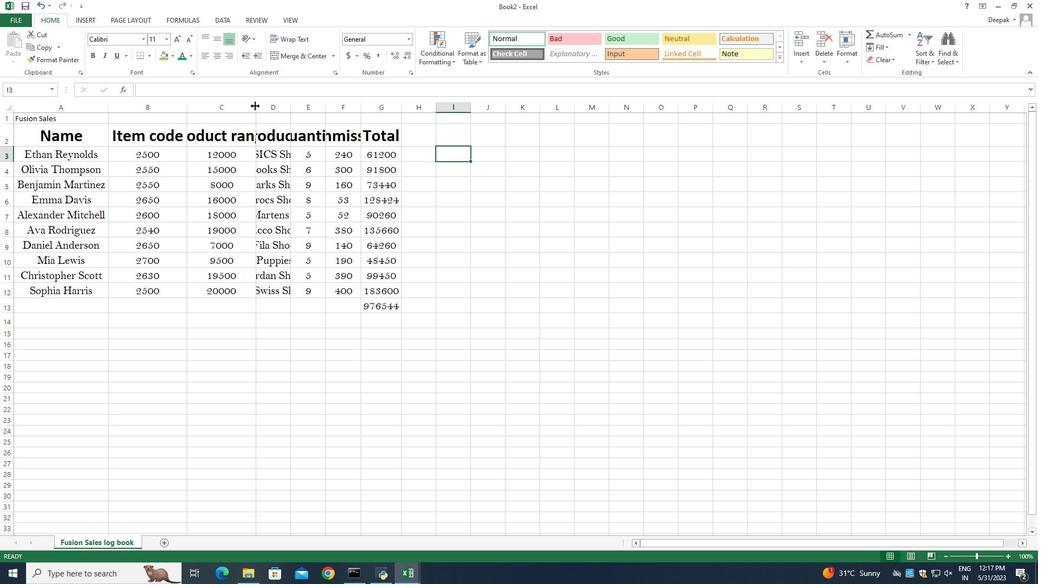 
Action: Mouse pressed left at (255, 105)
Screenshot: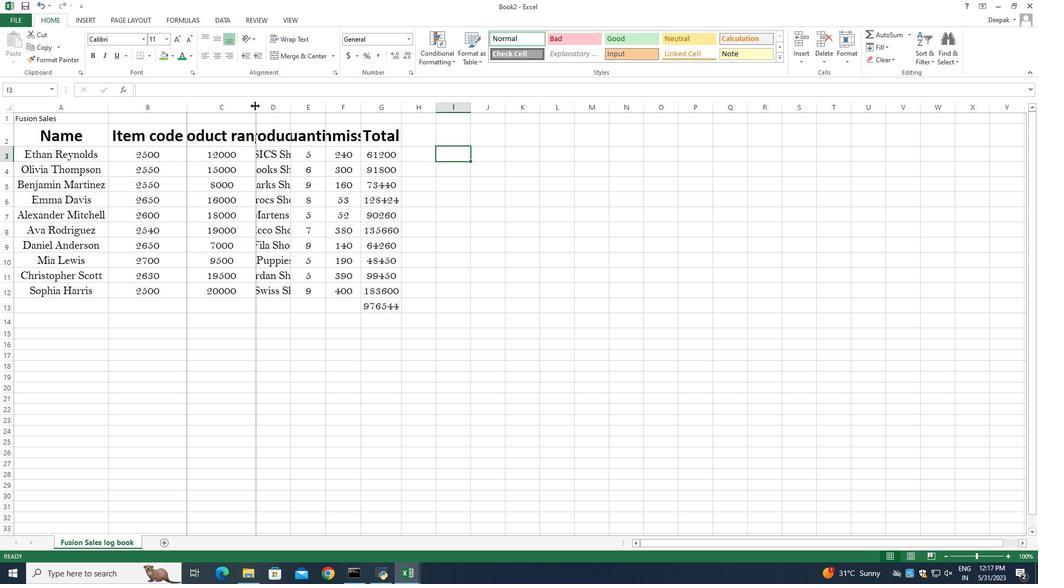 
Action: Mouse moved to (330, 106)
Screenshot: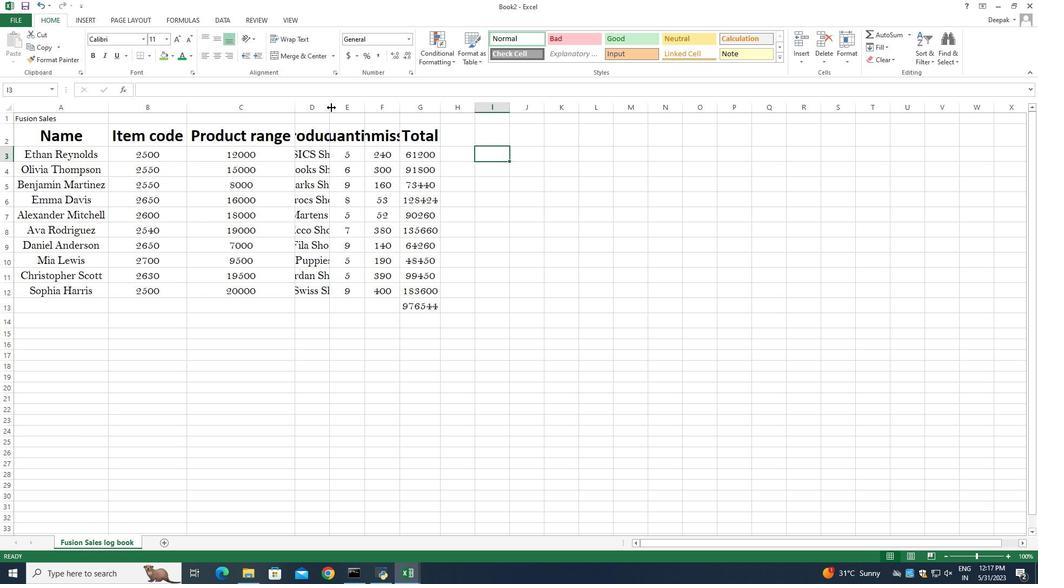 
Action: Mouse pressed left at (330, 106)
Screenshot: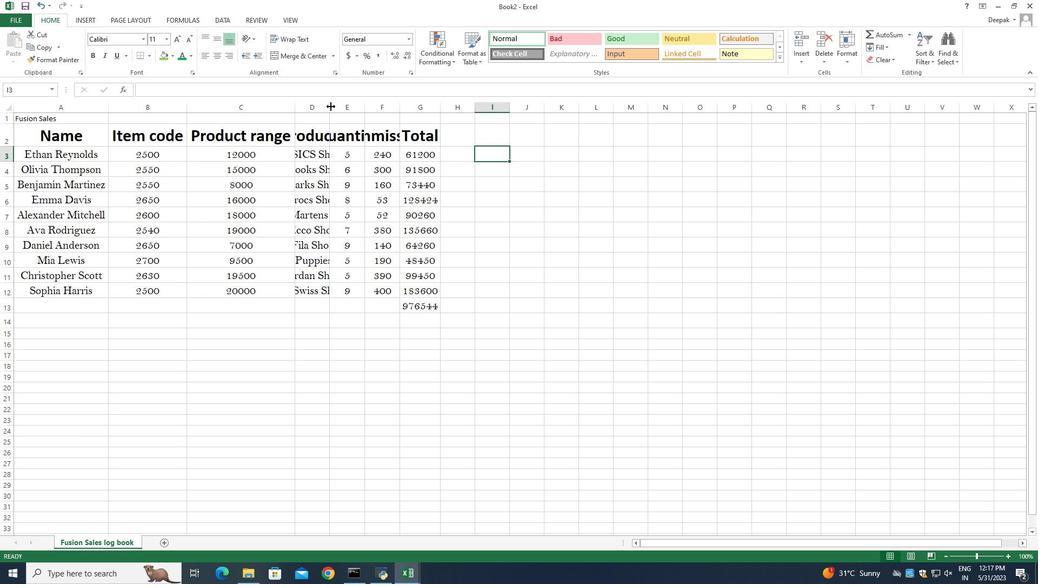 
Action: Mouse pressed left at (330, 106)
Screenshot: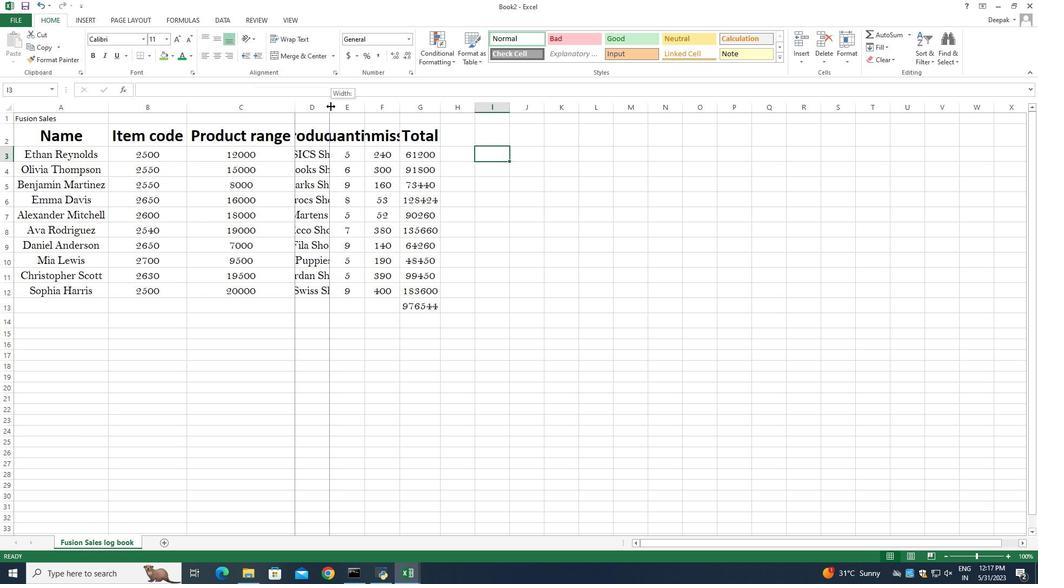 
Action: Mouse moved to (425, 109)
Screenshot: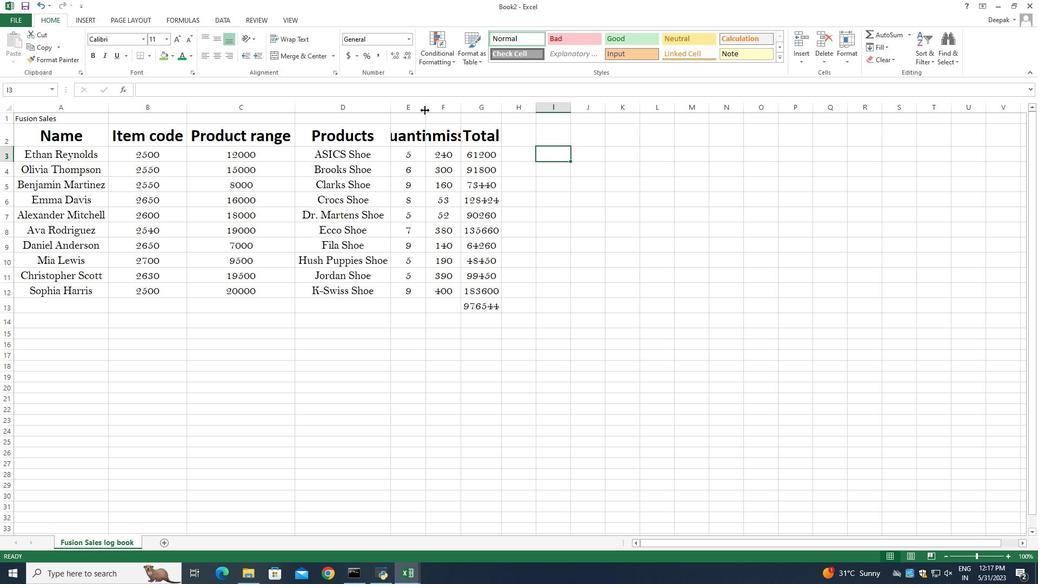 
Action: Mouse pressed left at (425, 109)
Screenshot: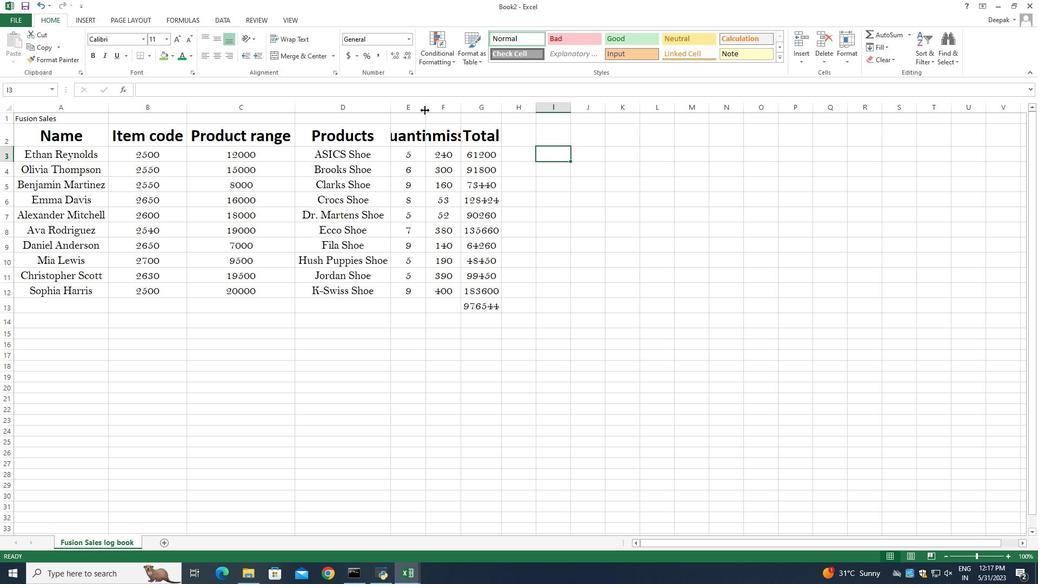 
Action: Mouse pressed left at (425, 109)
Screenshot: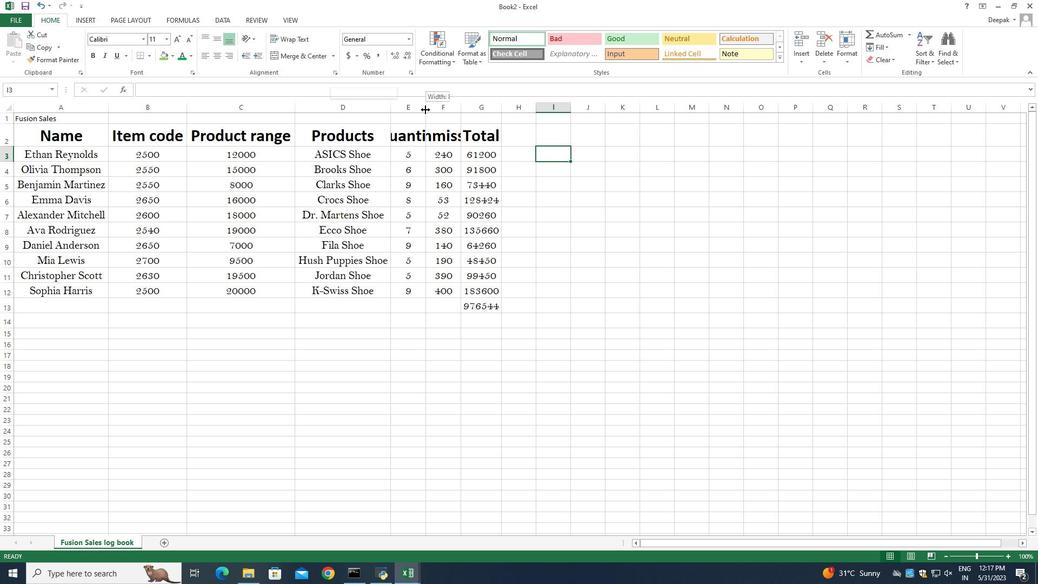 
Action: Mouse moved to (496, 105)
Screenshot: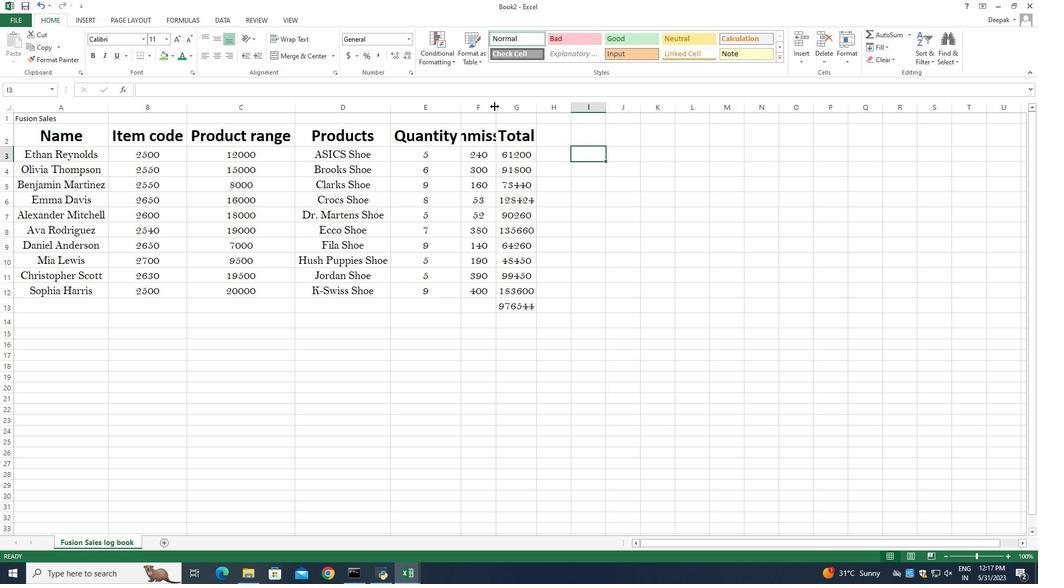 
Action: Mouse pressed left at (496, 105)
Screenshot: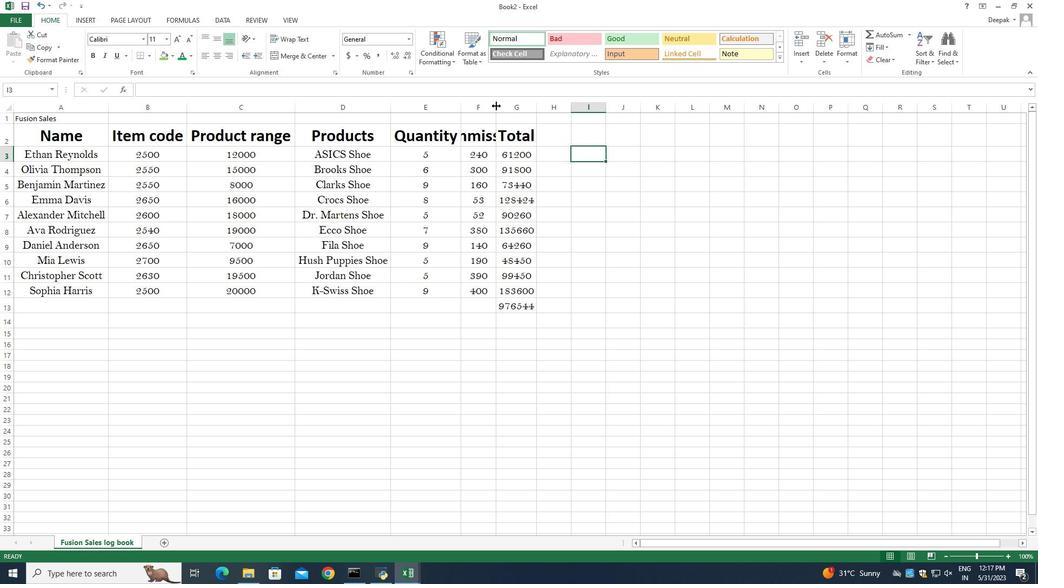 
Action: Mouse pressed left at (496, 105)
Screenshot: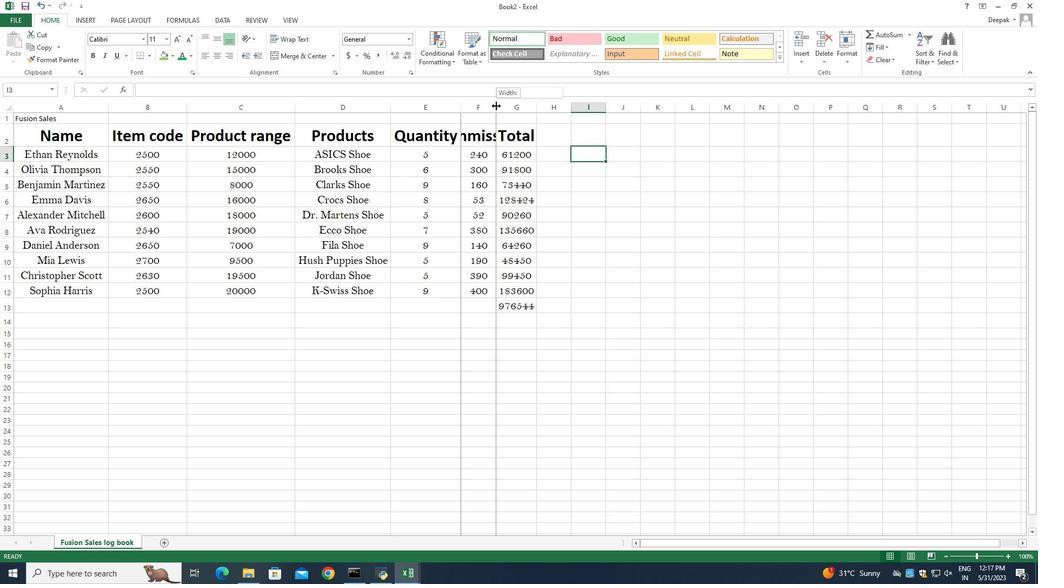 
Action: Mouse moved to (595, 108)
Screenshot: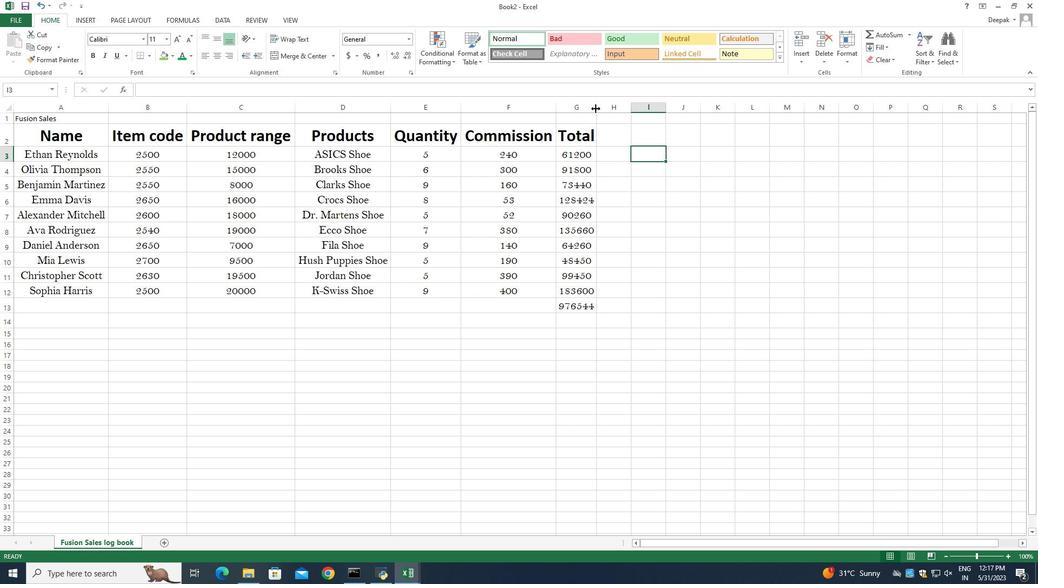 
Action: Mouse pressed left at (595, 108)
Screenshot: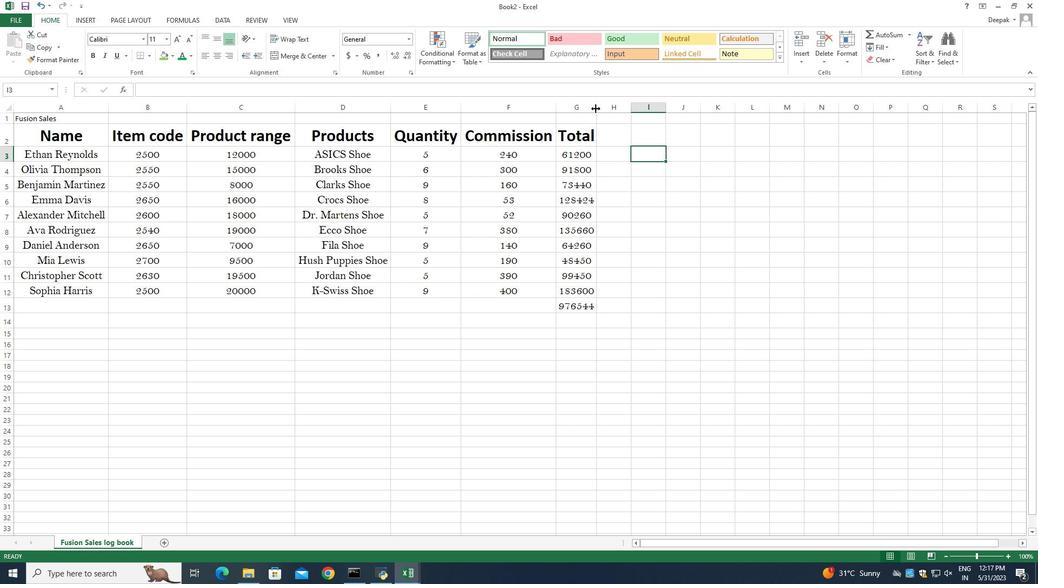 
Action: Mouse pressed left at (595, 108)
Screenshot: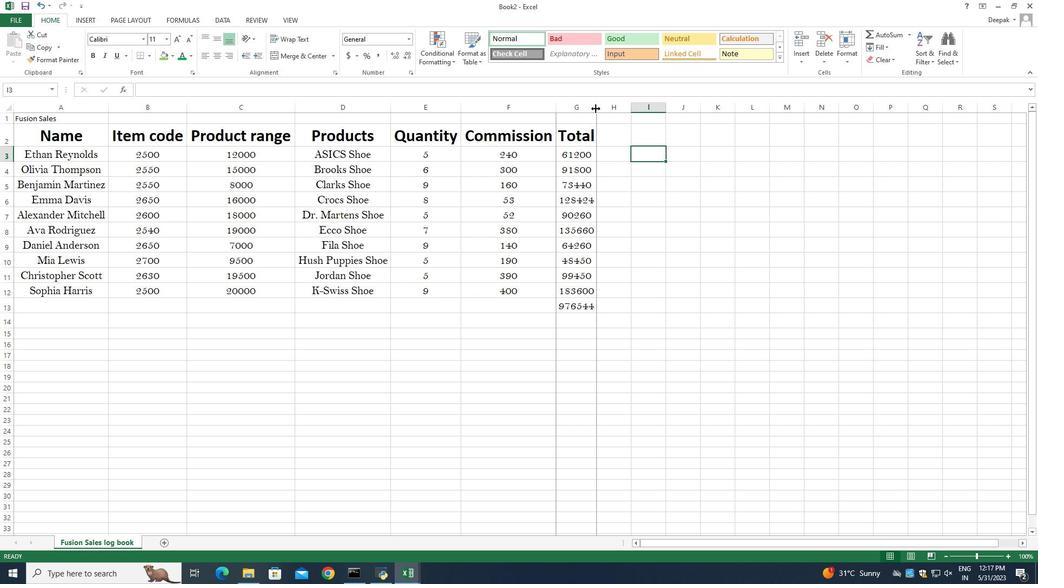 
Action: Mouse moved to (263, 337)
Screenshot: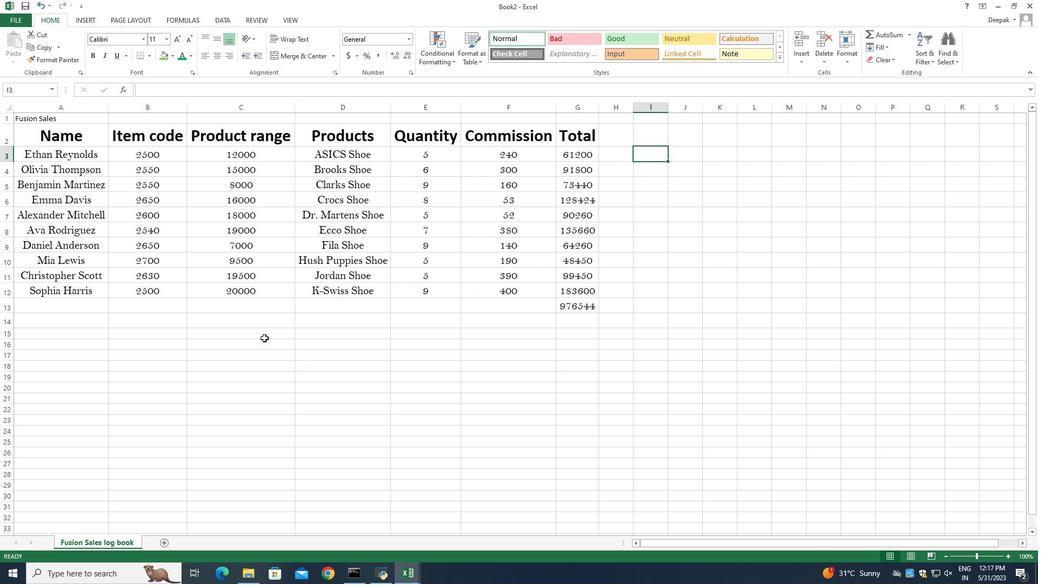 
Action: Mouse scrolled (263, 338) with delta (0, 0)
Screenshot: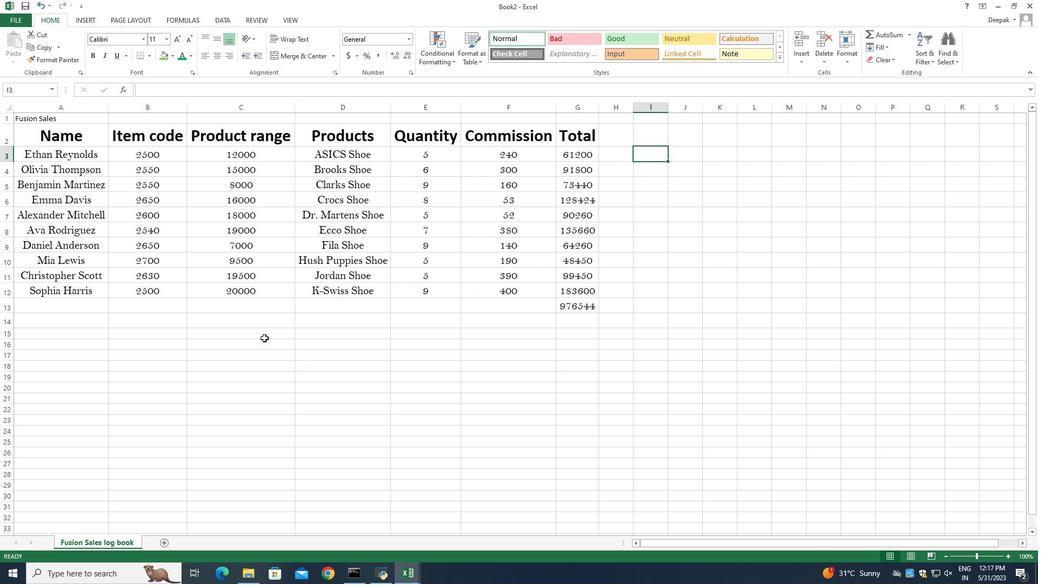 
Action: Mouse scrolled (263, 338) with delta (0, 0)
Screenshot: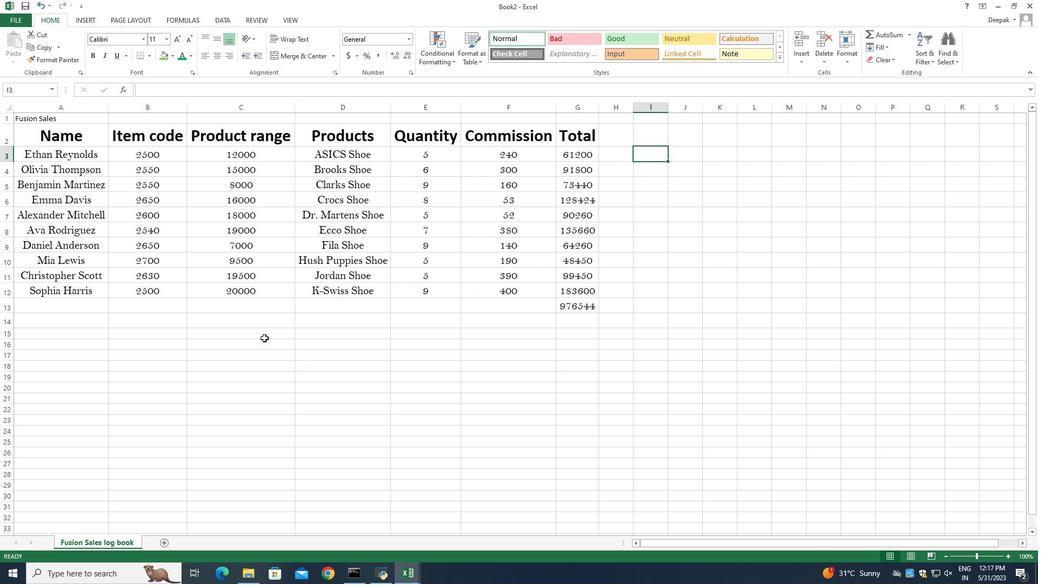
Action: Mouse moved to (355, 255)
Screenshot: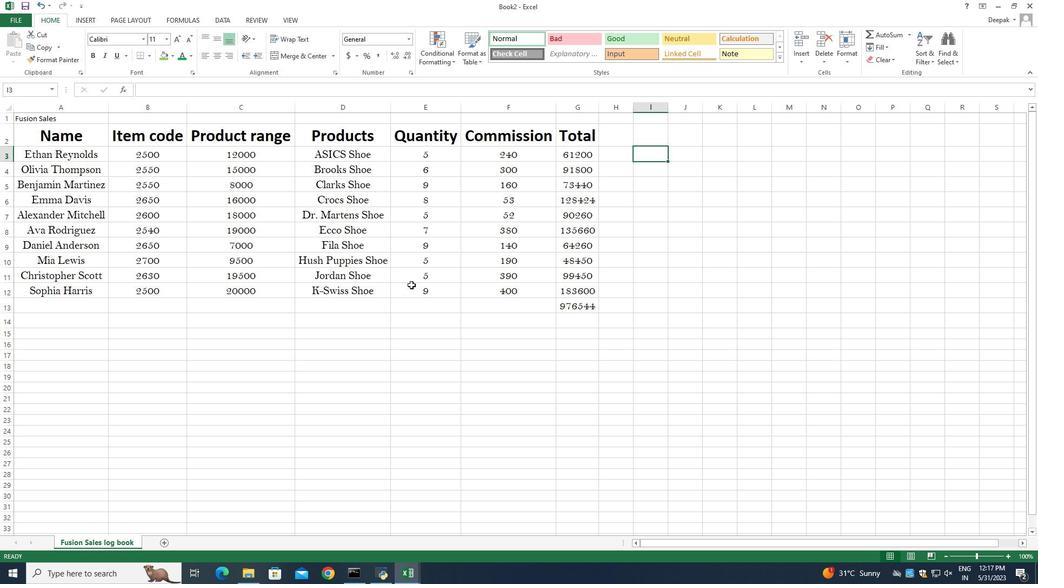 
Action: Mouse scrolled (355, 256) with delta (0, 0)
Screenshot: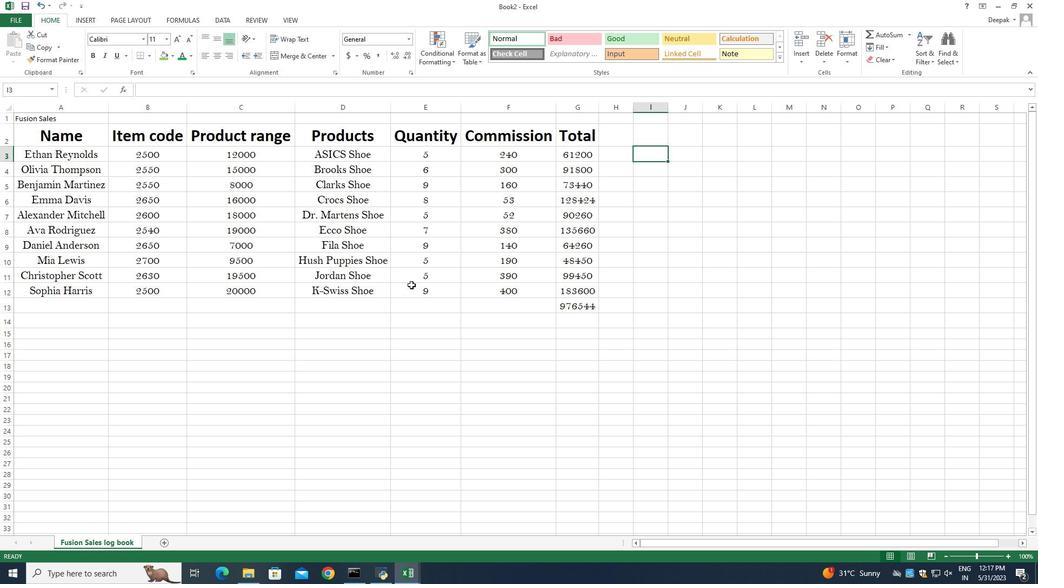 
Action: Mouse moved to (353, 252)
Screenshot: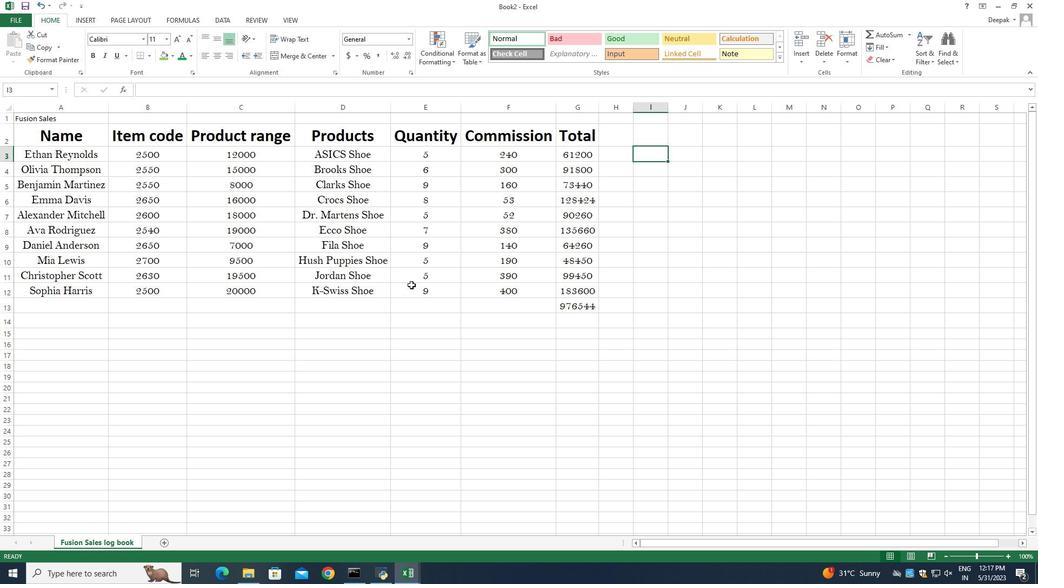 
Action: Mouse scrolled (353, 253) with delta (0, 0)
Screenshot: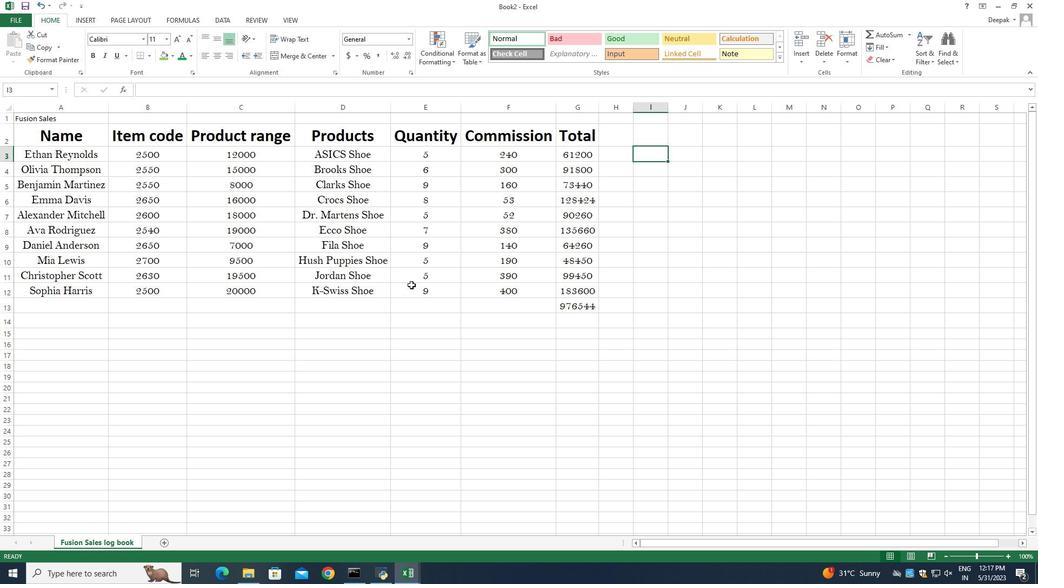 
Action: Mouse moved to (352, 250)
Screenshot: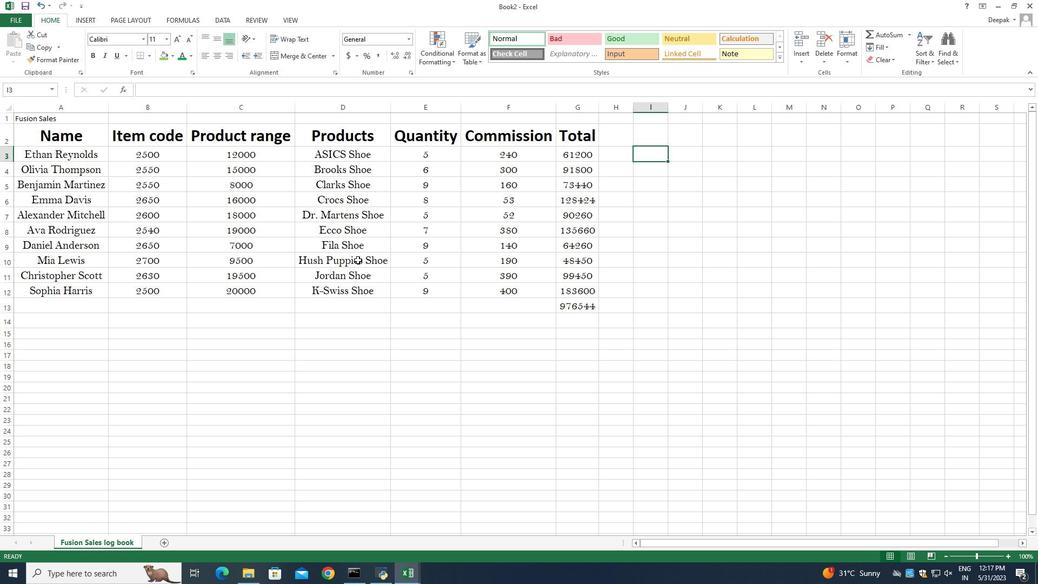 
Action: Mouse scrolled (352, 251) with delta (0, 0)
Screenshot: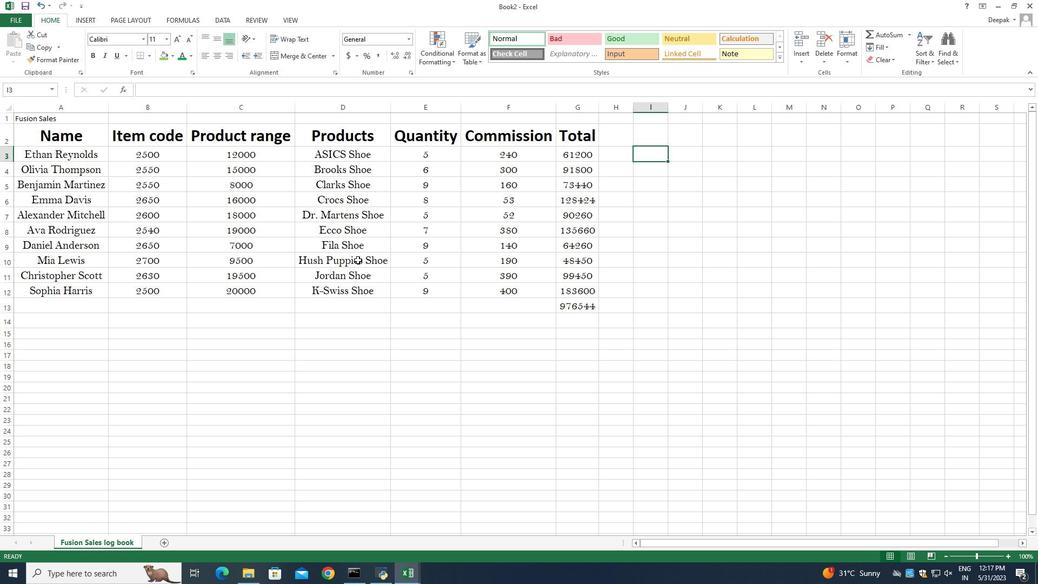 
Action: Mouse moved to (352, 249)
Screenshot: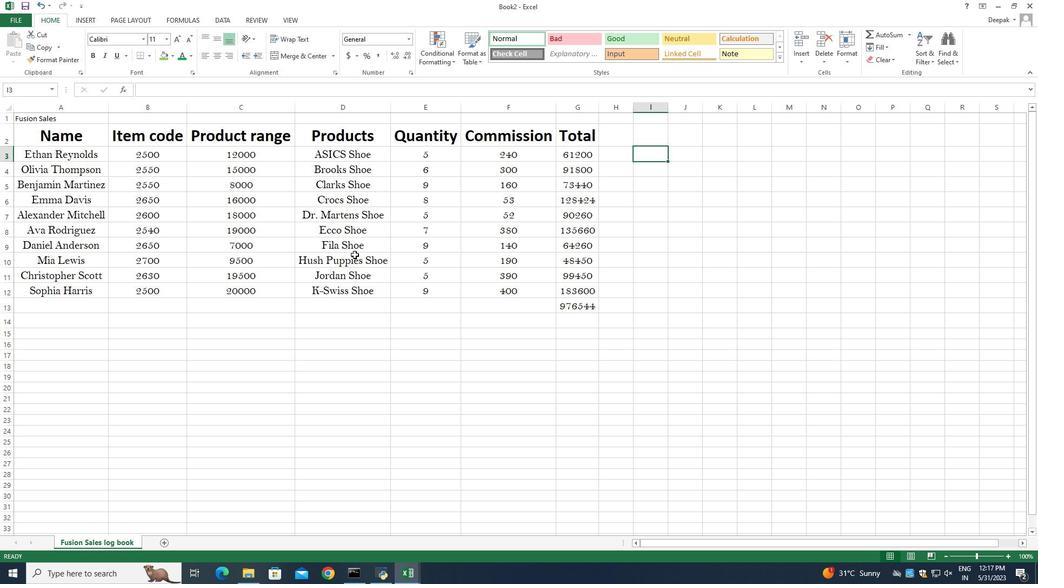 
Action: Mouse scrolled (352, 249) with delta (0, 0)
Screenshot: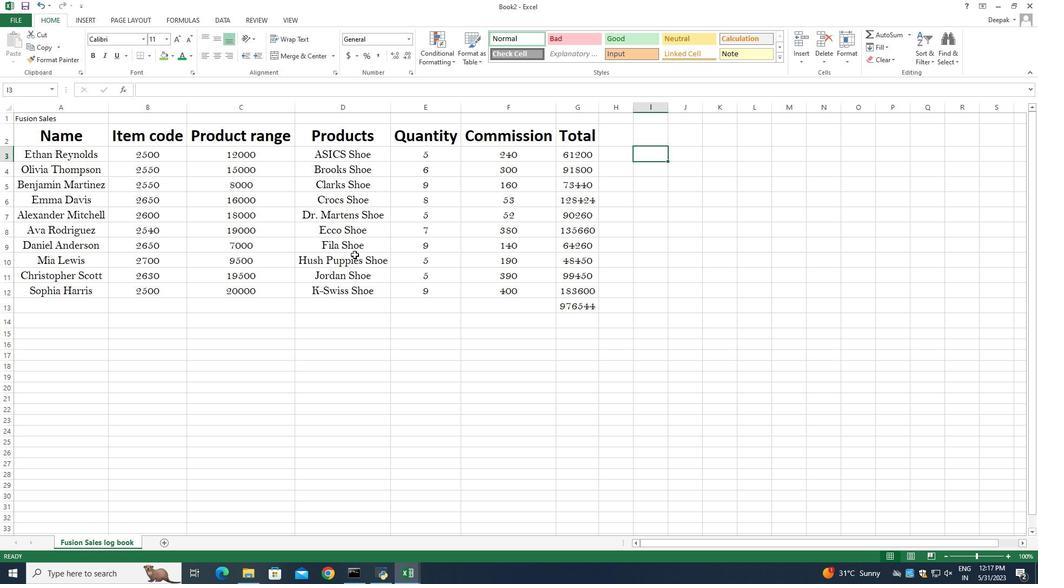 
Action: Mouse moved to (352, 352)
Screenshot: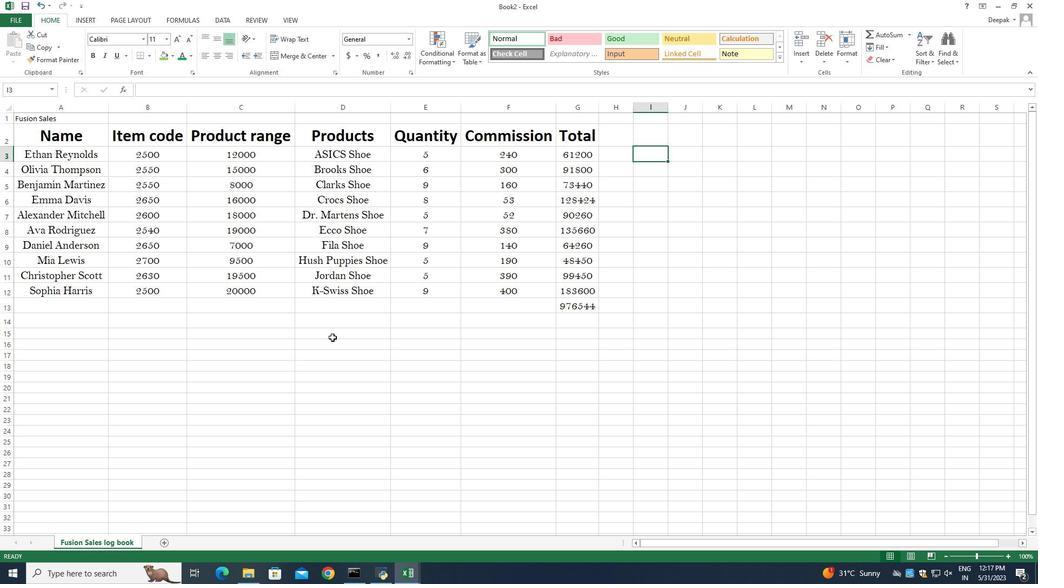 
Action: Mouse scrolled (352, 352) with delta (0, 0)
Screenshot: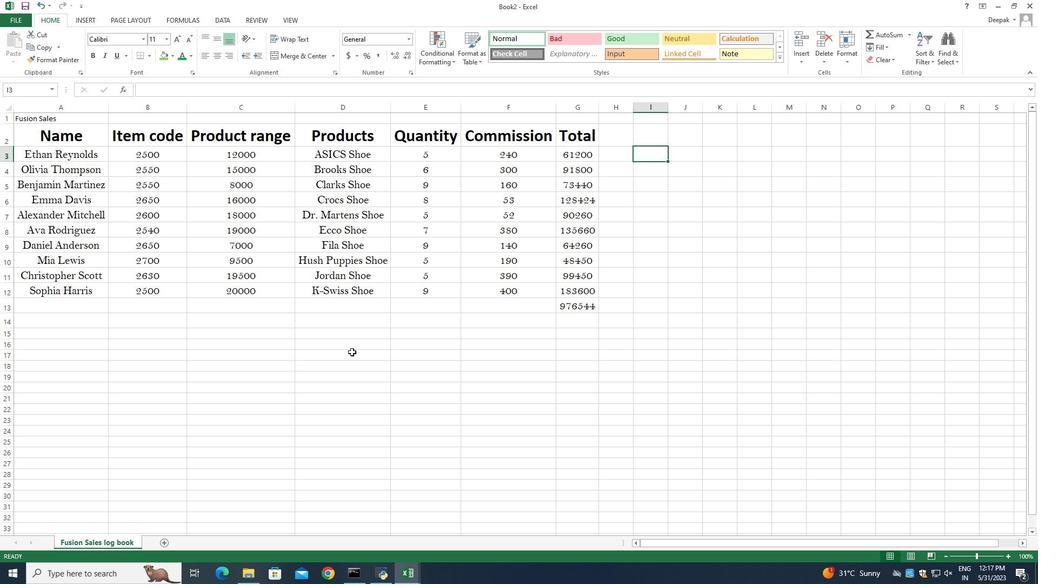 
Action: Mouse scrolled (352, 352) with delta (0, 0)
Screenshot: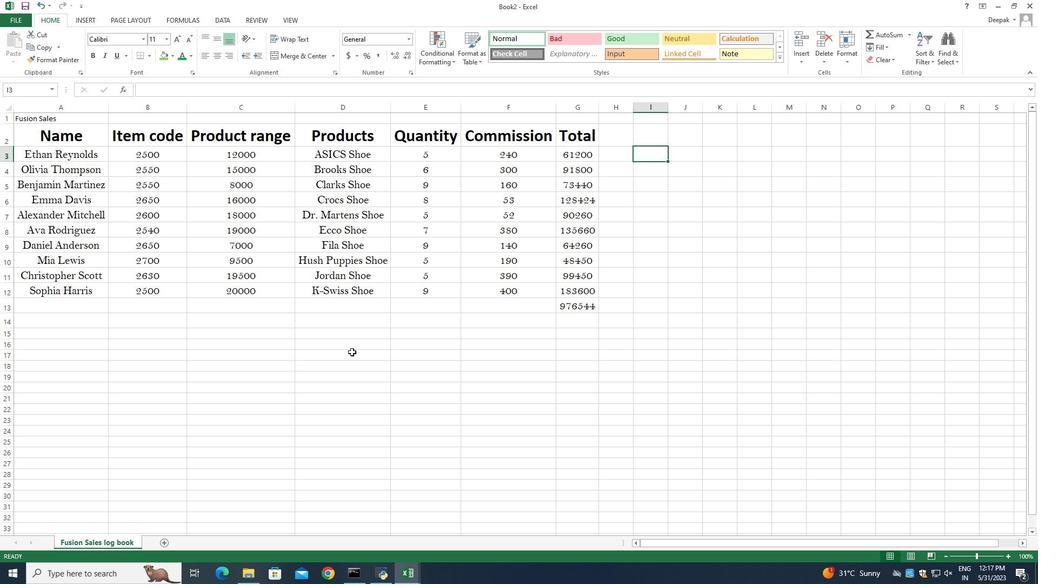
Action: Mouse moved to (352, 351)
Screenshot: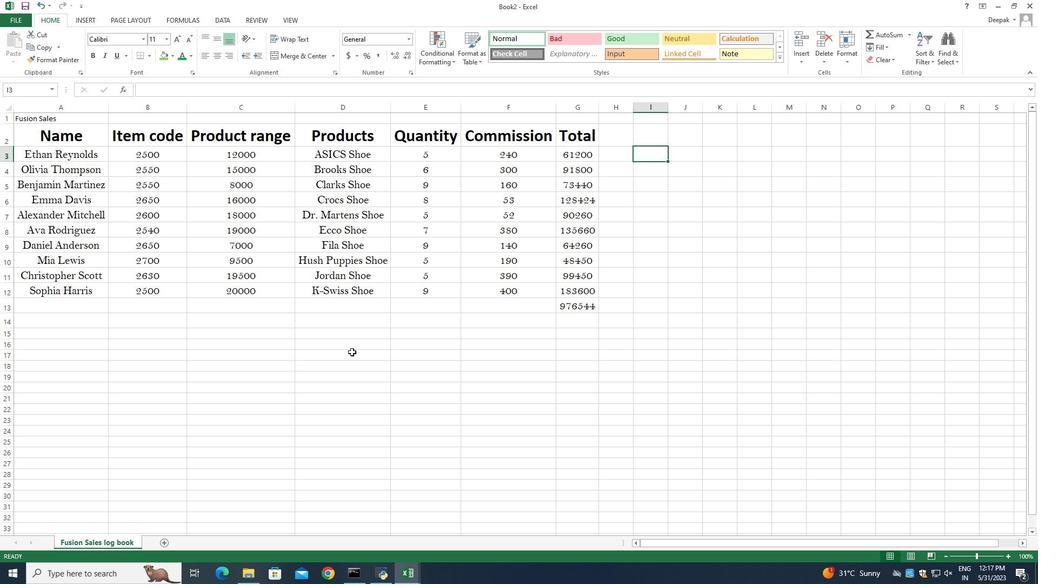 
Action: Mouse scrolled (352, 352) with delta (0, 0)
Screenshot: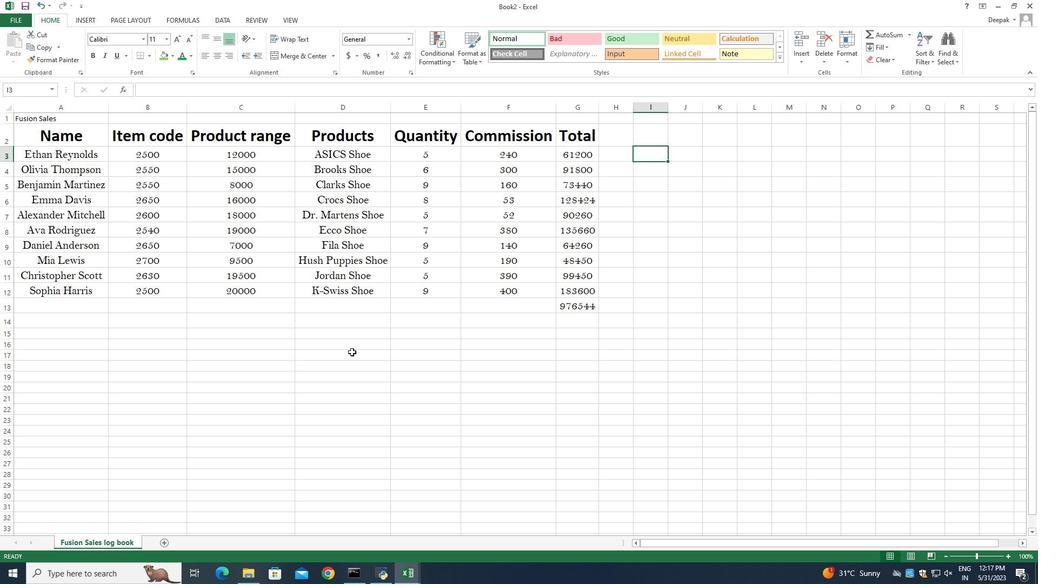 
Action: Mouse moved to (361, 342)
Screenshot: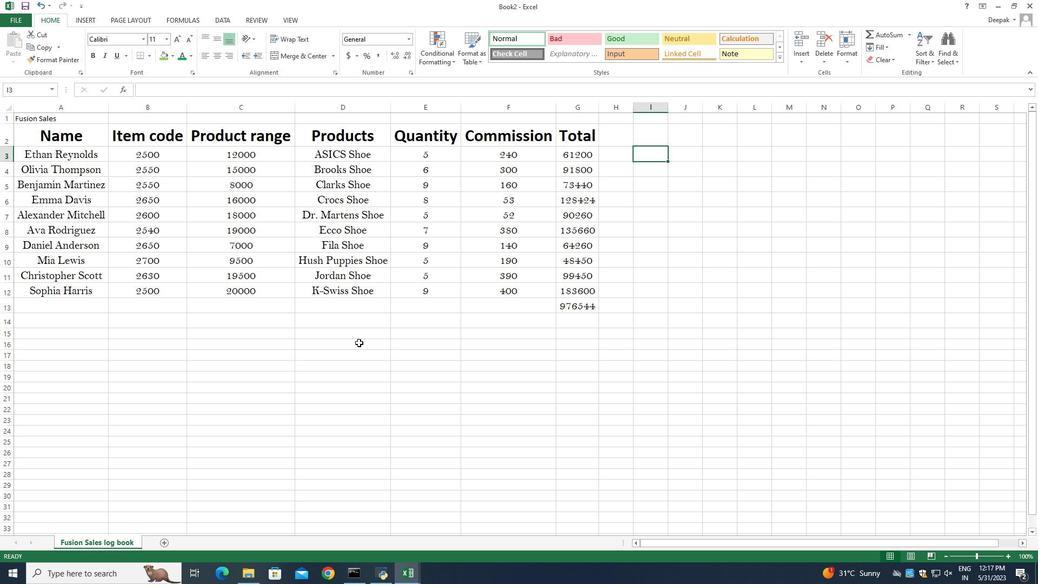 
